 Task: Search one way flight ticket for 3 adults in first from Alpena: Alpena County Regional Airport to Jackson: Jackson Hole Airport on 5-2-2023. Choice of flights is Spirit. Number of bags: 1 carry on bag. Price is upto 87000. Outbound departure time preference is 14:00.
Action: Mouse moved to (318, 140)
Screenshot: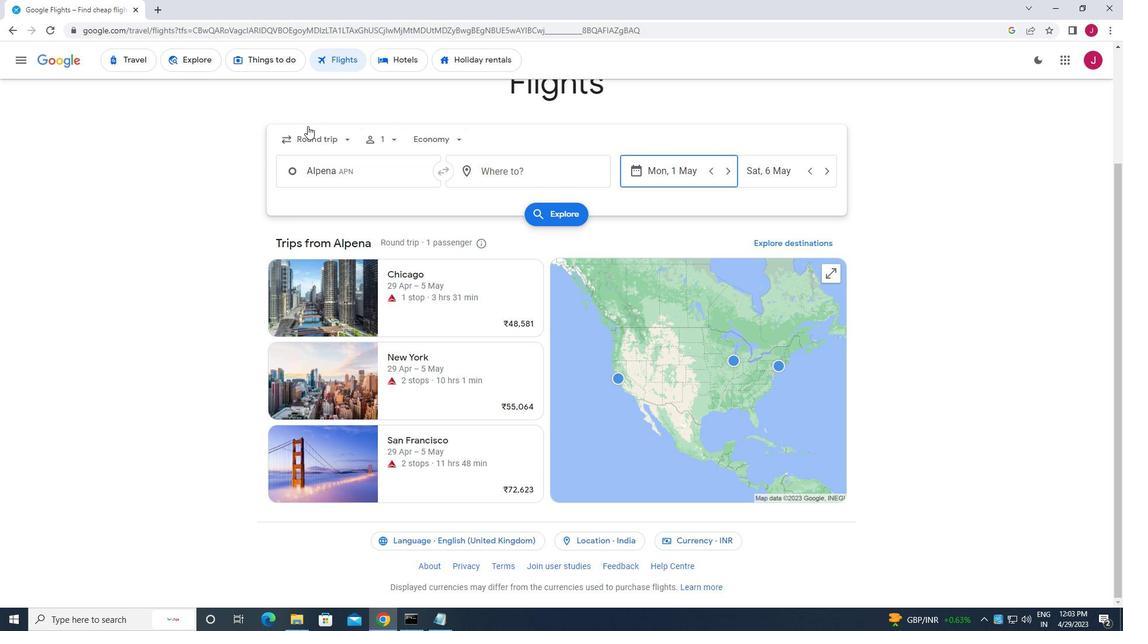 
Action: Mouse pressed left at (318, 140)
Screenshot: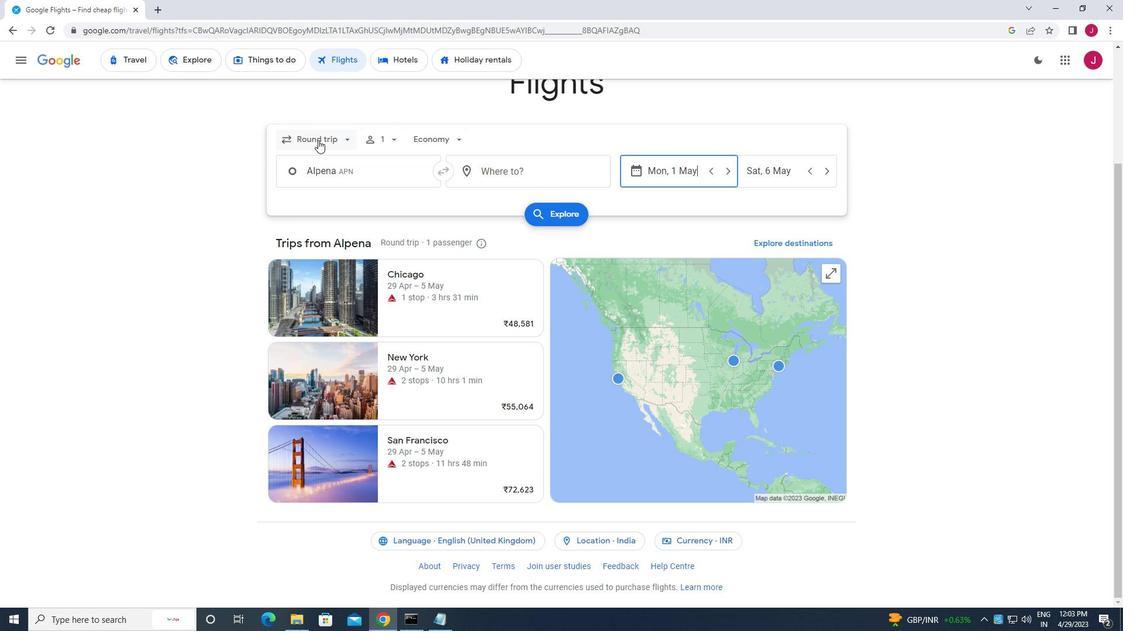 
Action: Mouse moved to (341, 195)
Screenshot: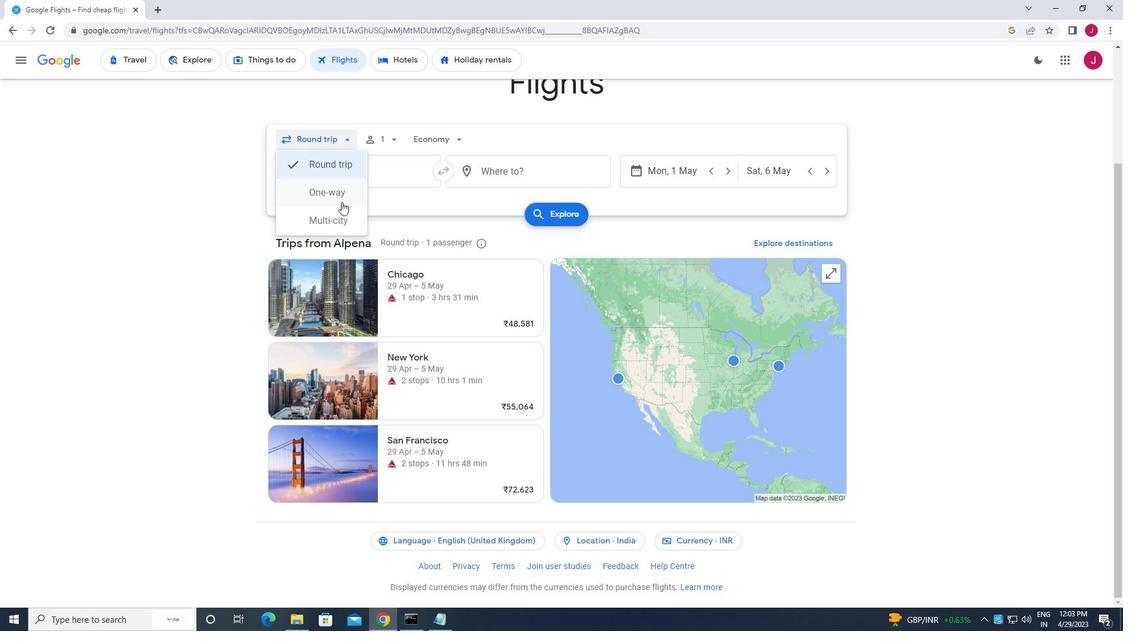 
Action: Mouse pressed left at (341, 195)
Screenshot: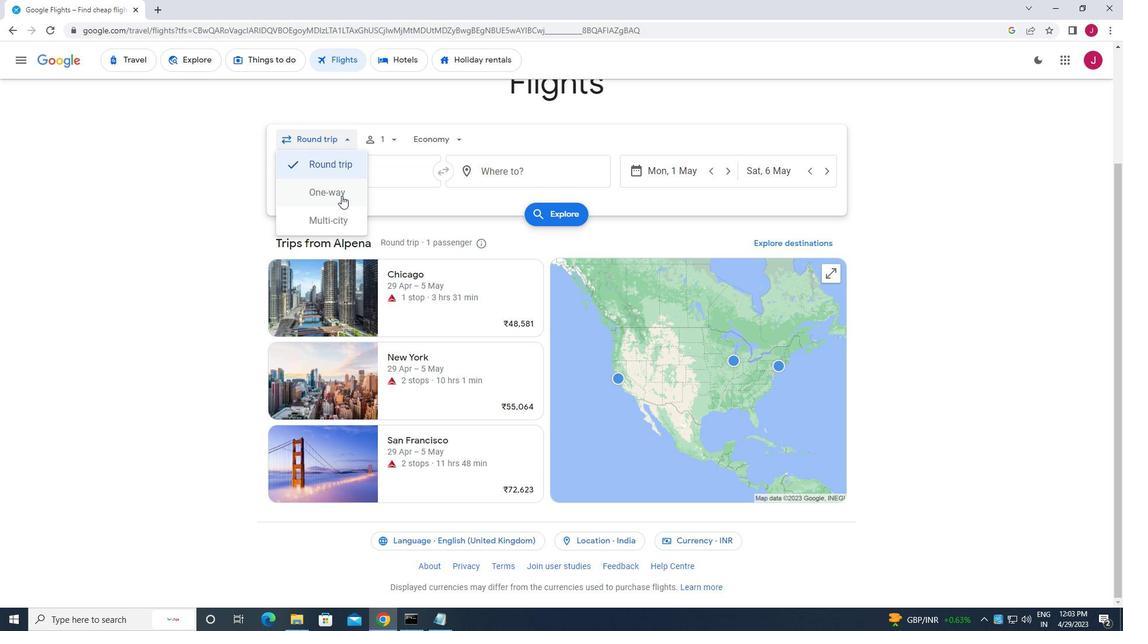 
Action: Mouse moved to (390, 143)
Screenshot: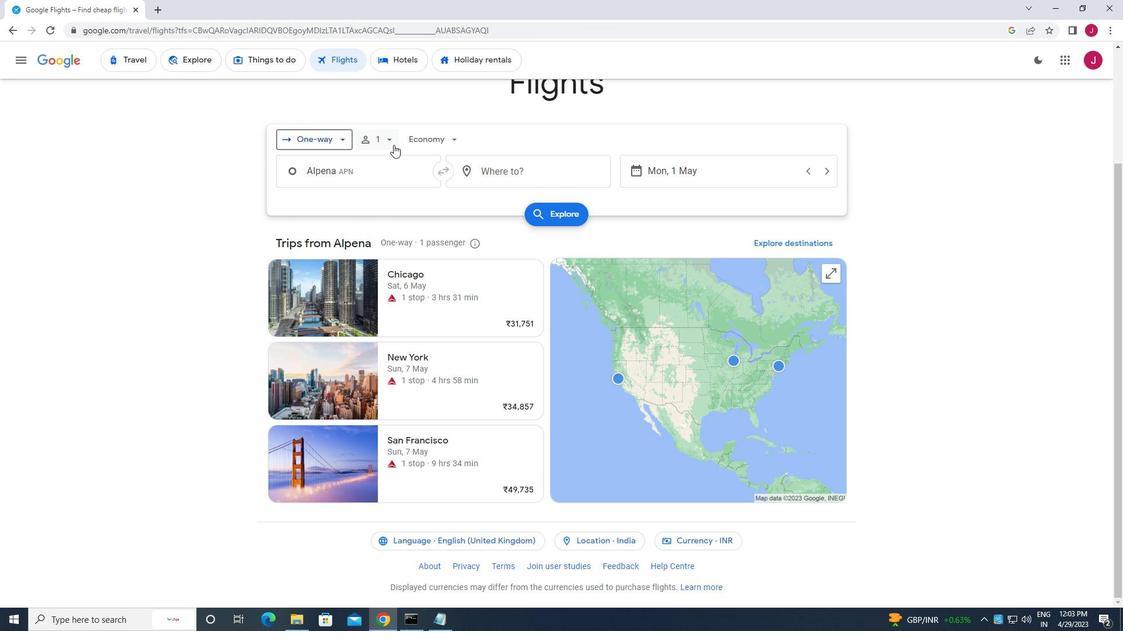 
Action: Mouse pressed left at (390, 143)
Screenshot: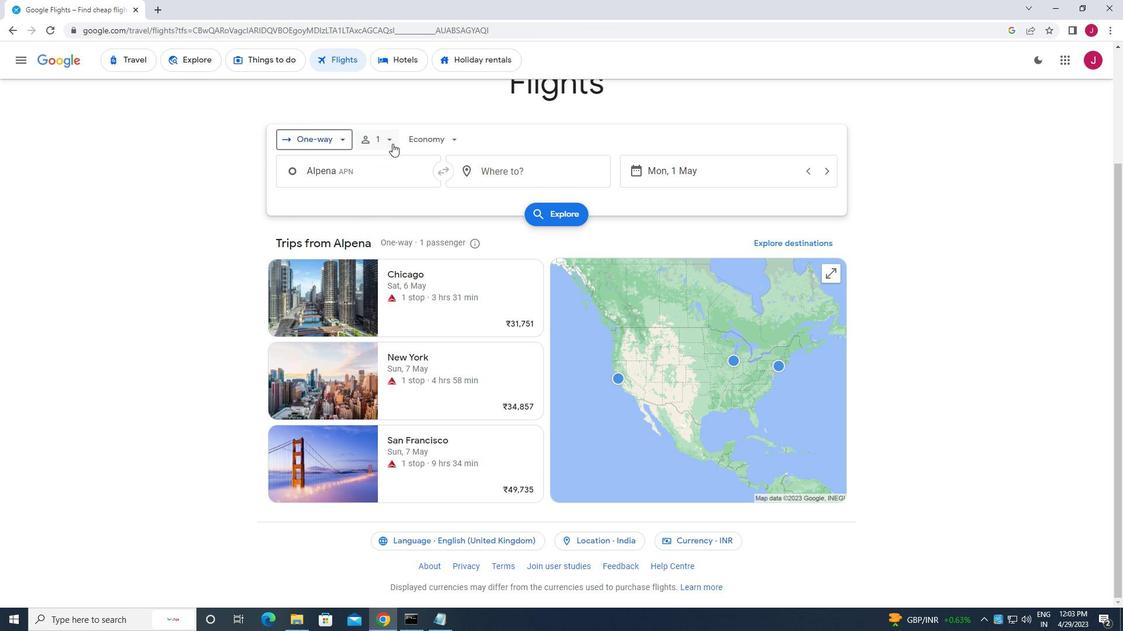 
Action: Mouse moved to (477, 173)
Screenshot: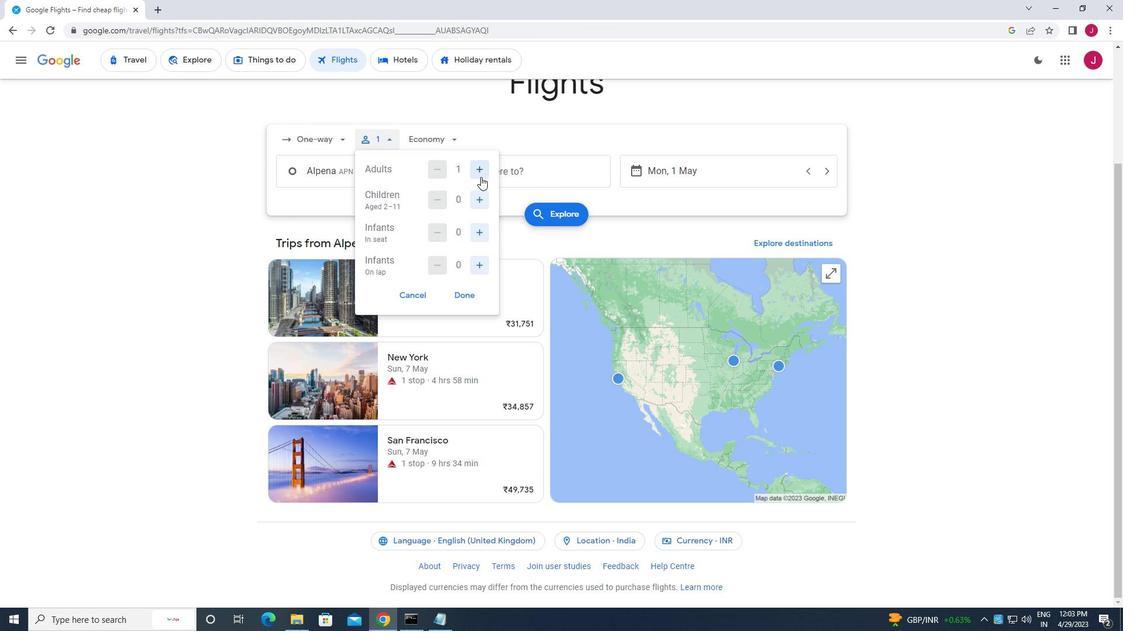 
Action: Mouse pressed left at (477, 173)
Screenshot: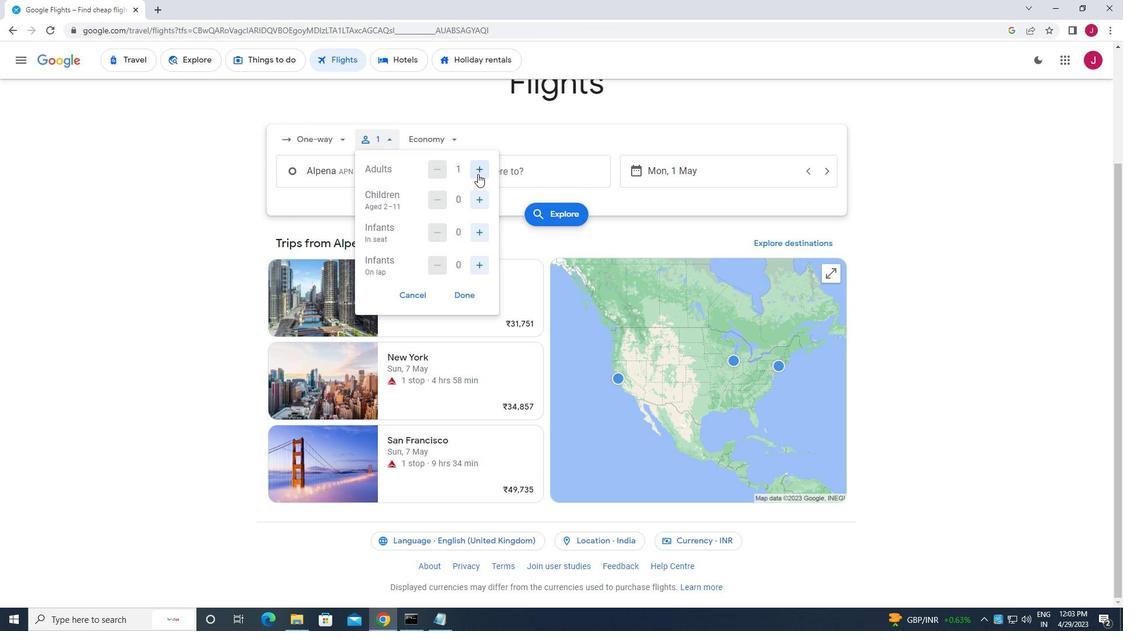 
Action: Mouse pressed left at (477, 173)
Screenshot: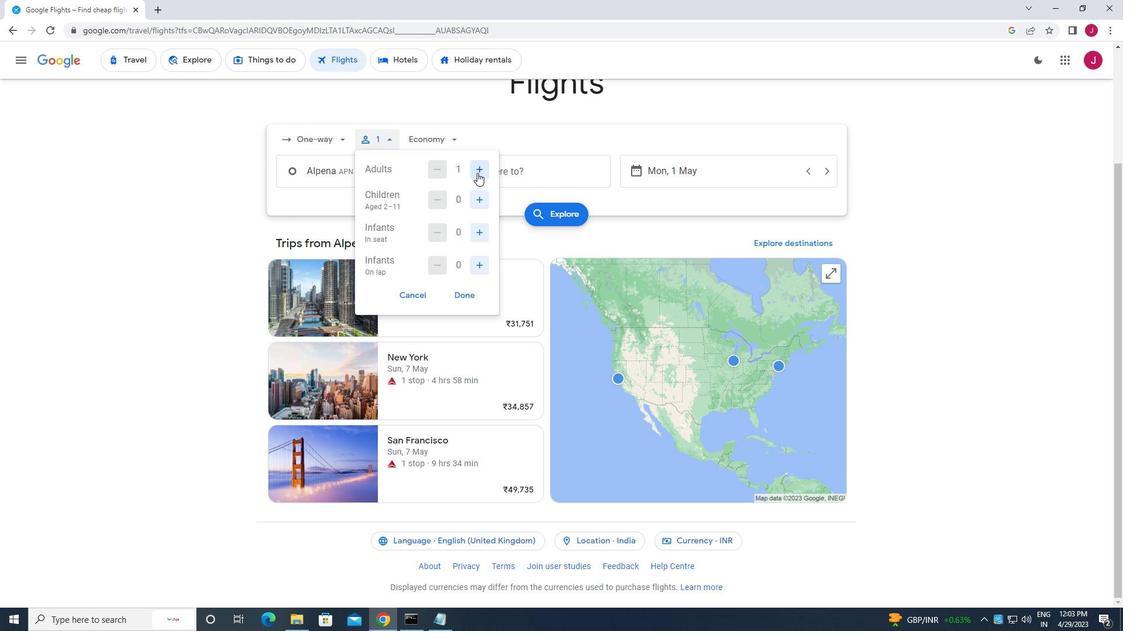 
Action: Mouse pressed left at (477, 173)
Screenshot: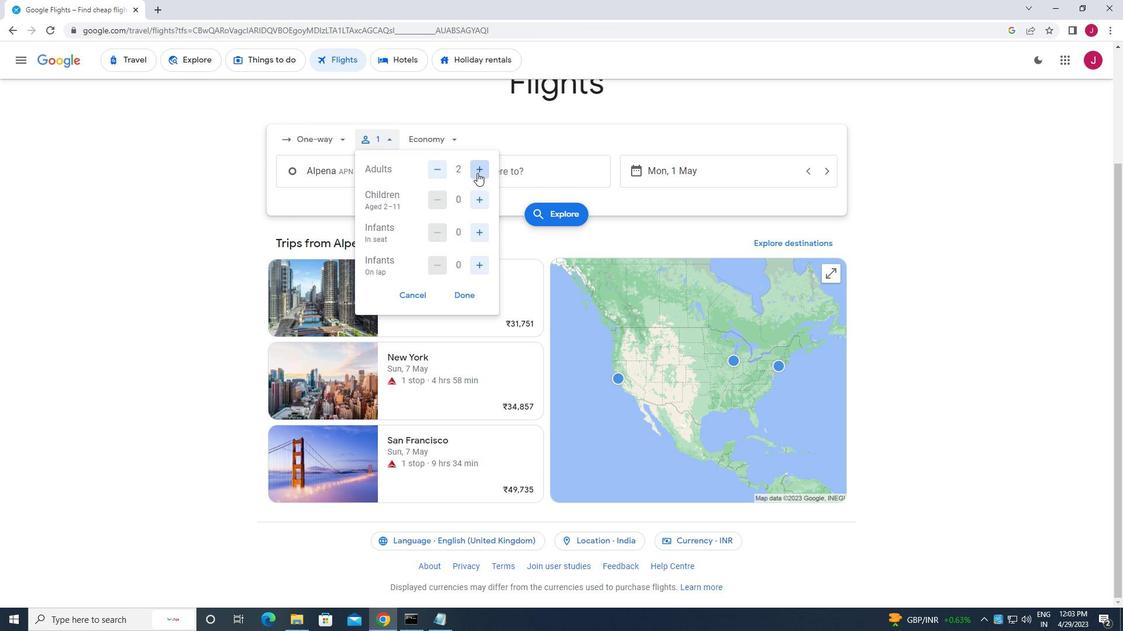 
Action: Mouse moved to (434, 170)
Screenshot: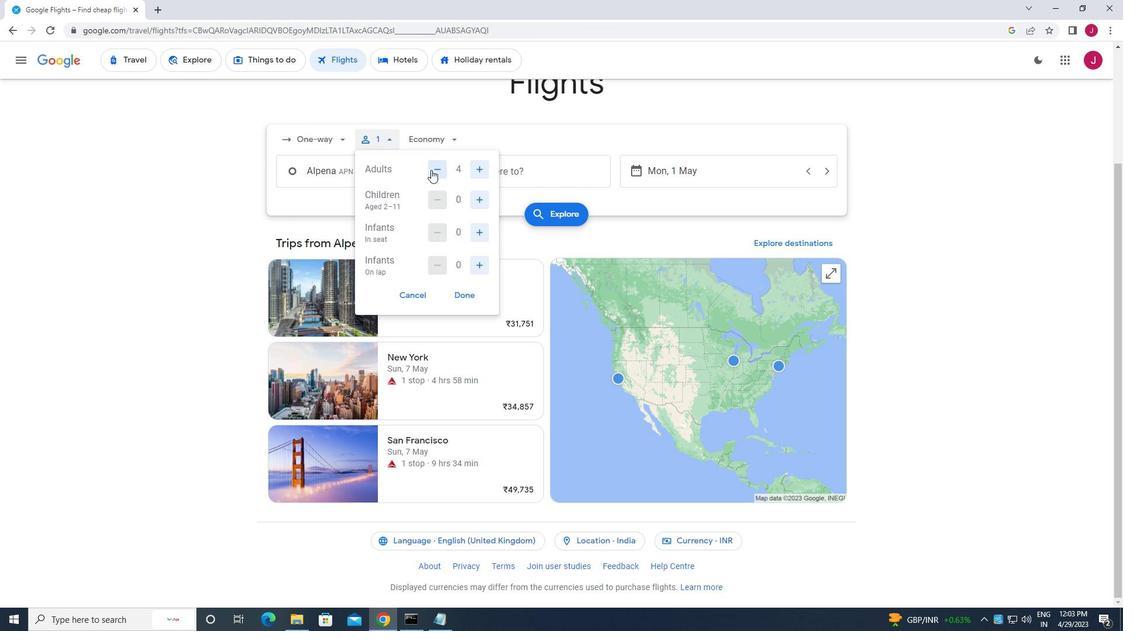 
Action: Mouse pressed left at (434, 170)
Screenshot: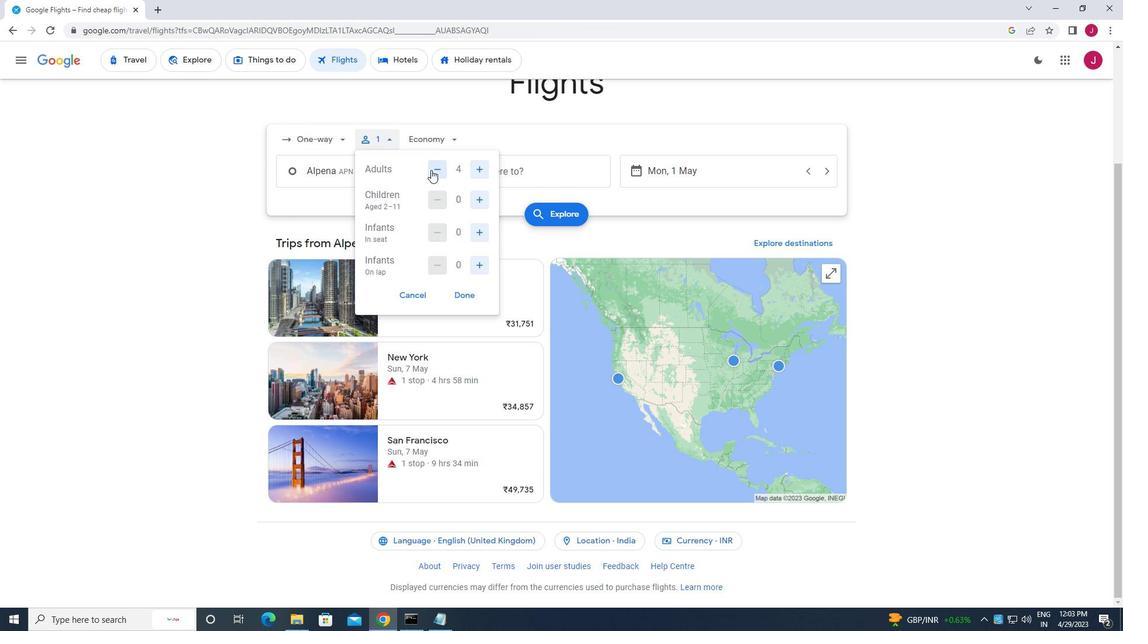 
Action: Mouse moved to (466, 294)
Screenshot: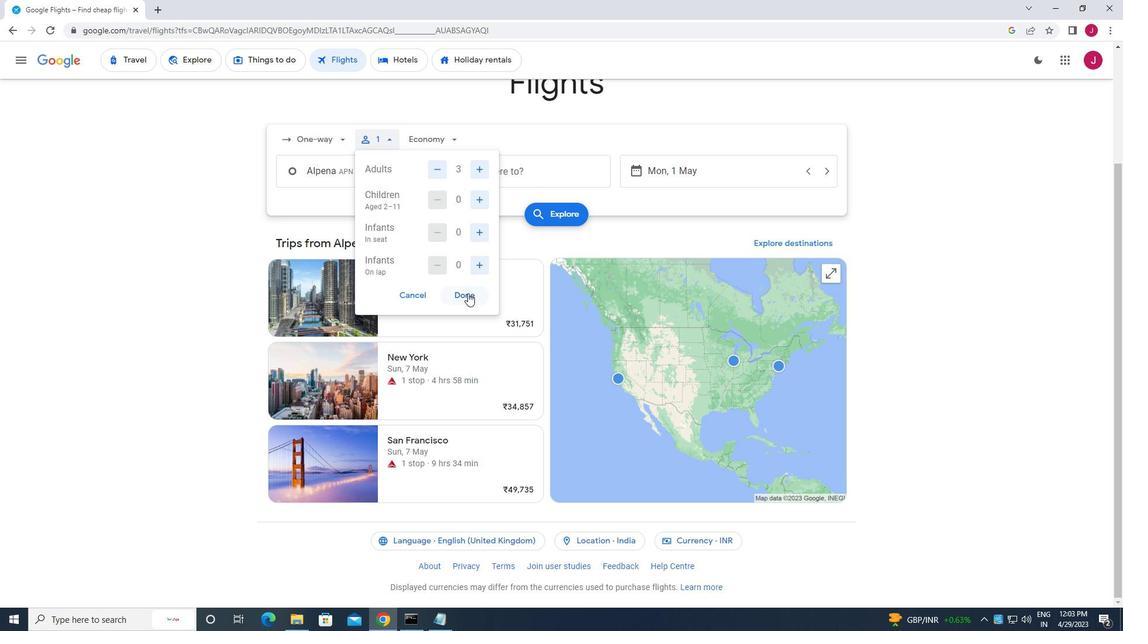 
Action: Mouse pressed left at (466, 294)
Screenshot: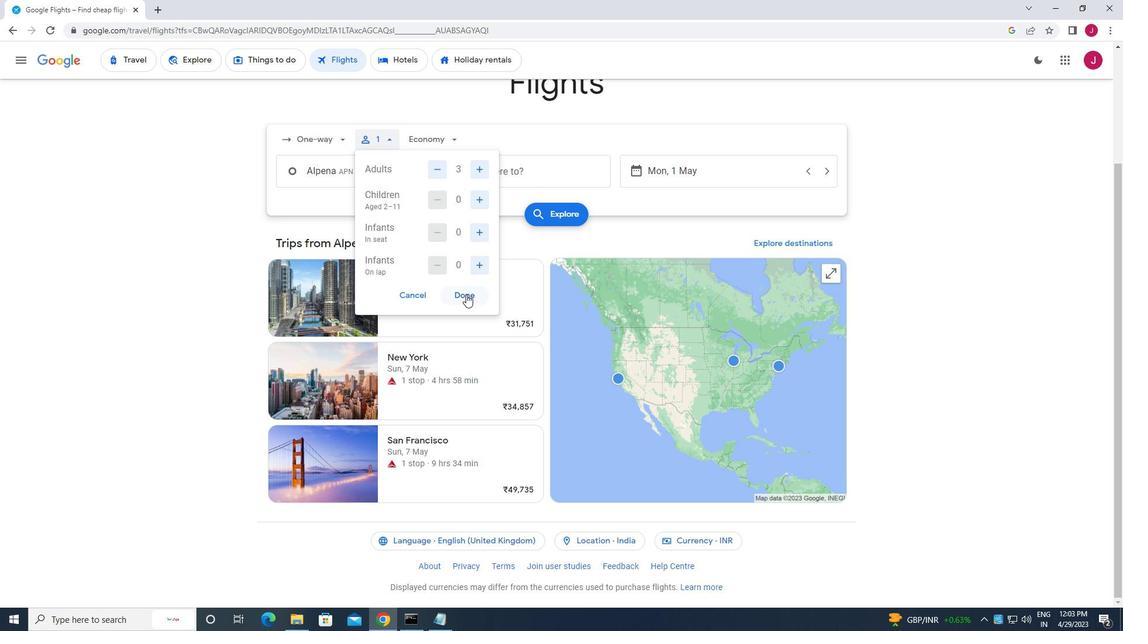
Action: Mouse moved to (444, 136)
Screenshot: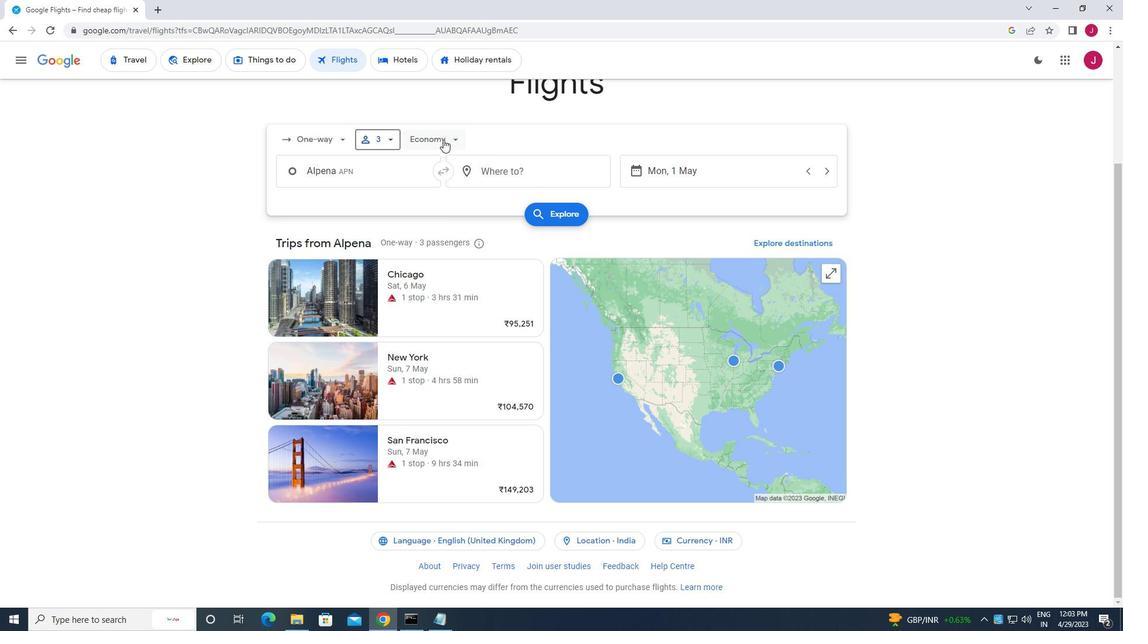 
Action: Mouse pressed left at (444, 136)
Screenshot: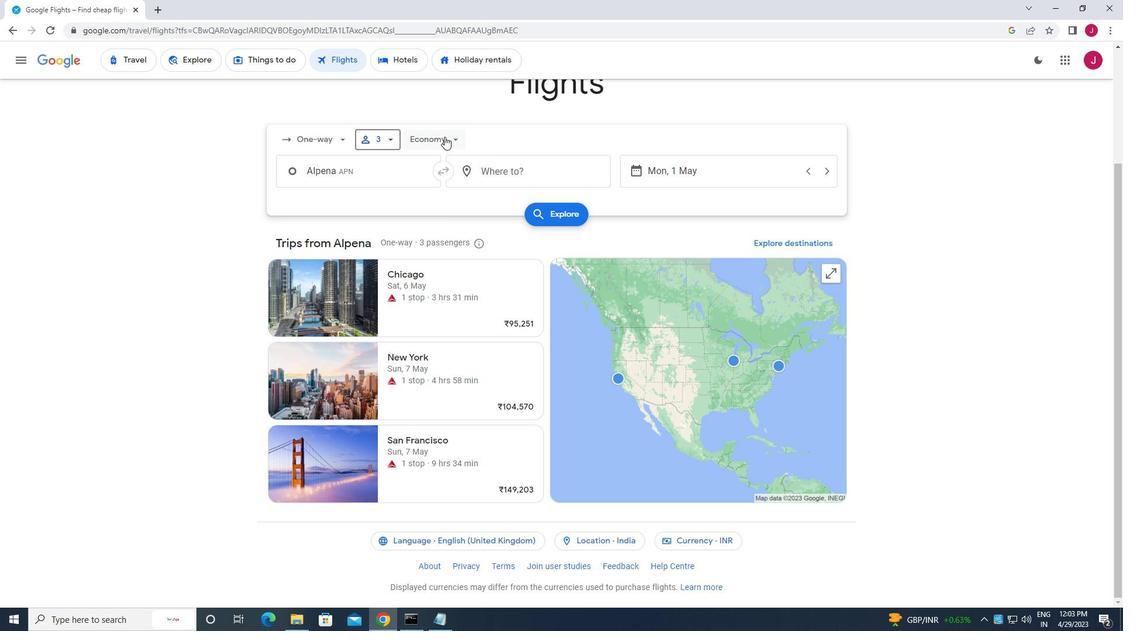 
Action: Mouse moved to (453, 248)
Screenshot: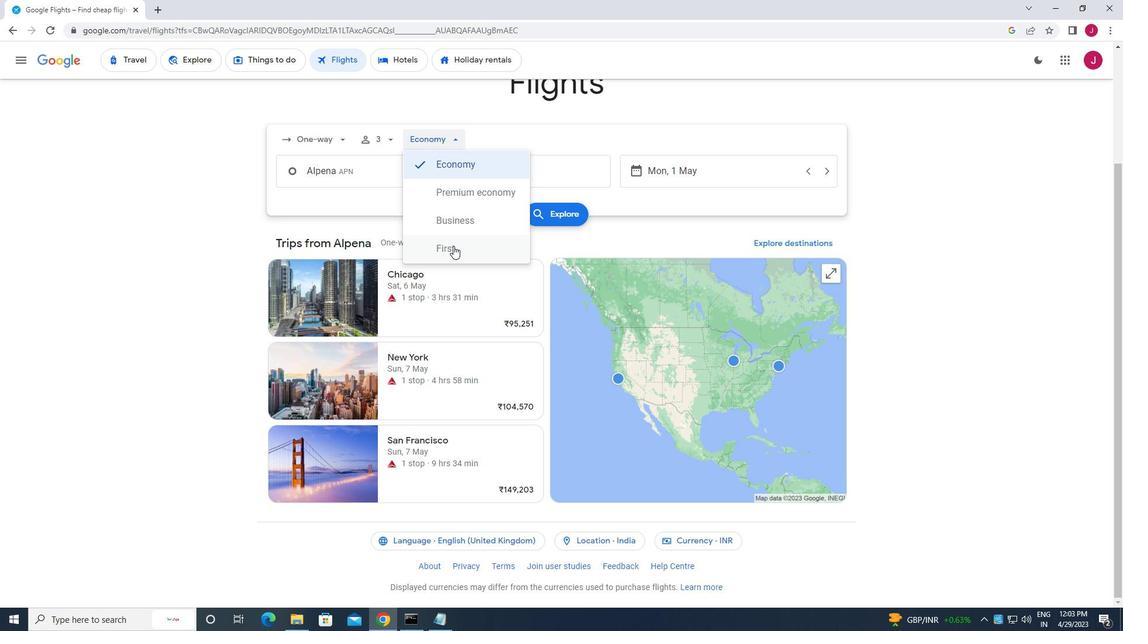 
Action: Mouse pressed left at (453, 248)
Screenshot: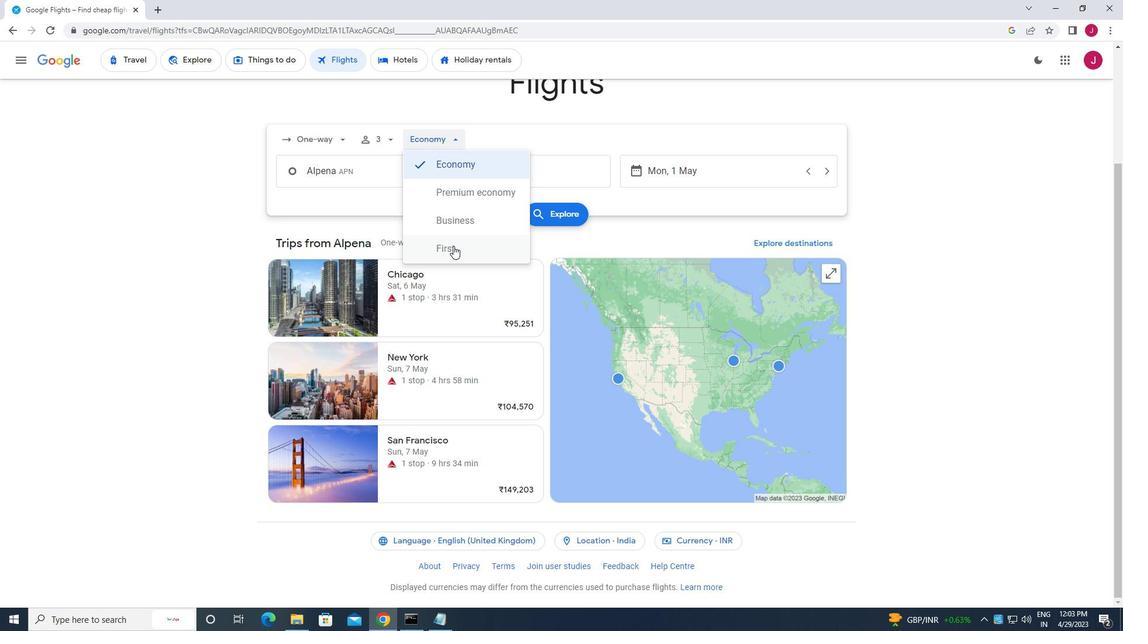 
Action: Mouse moved to (392, 177)
Screenshot: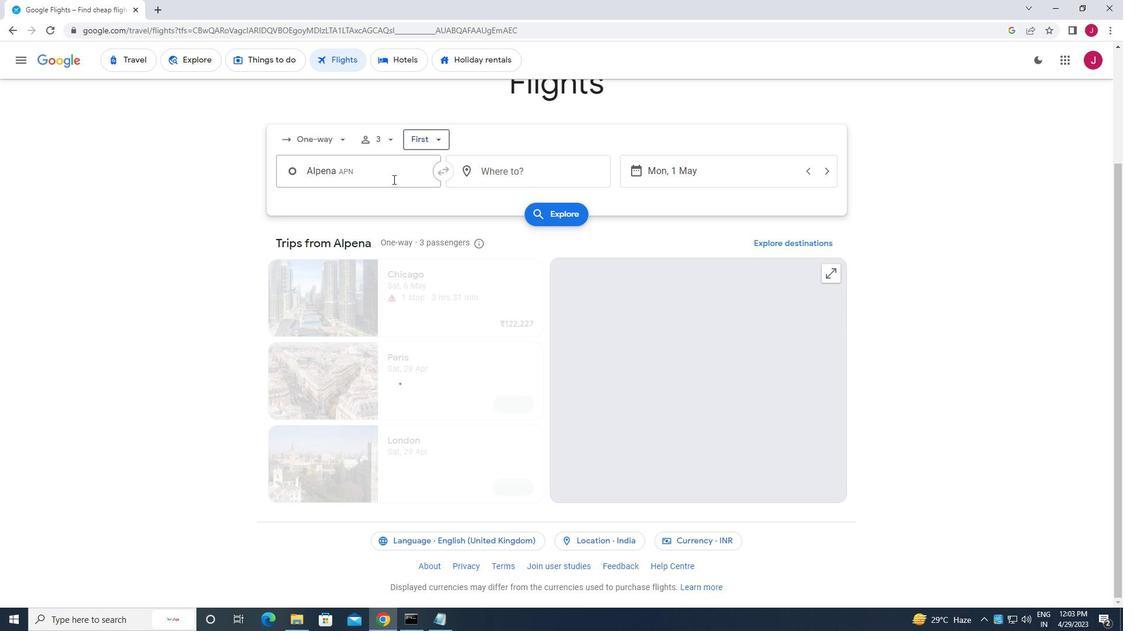 
Action: Mouse pressed left at (392, 177)
Screenshot: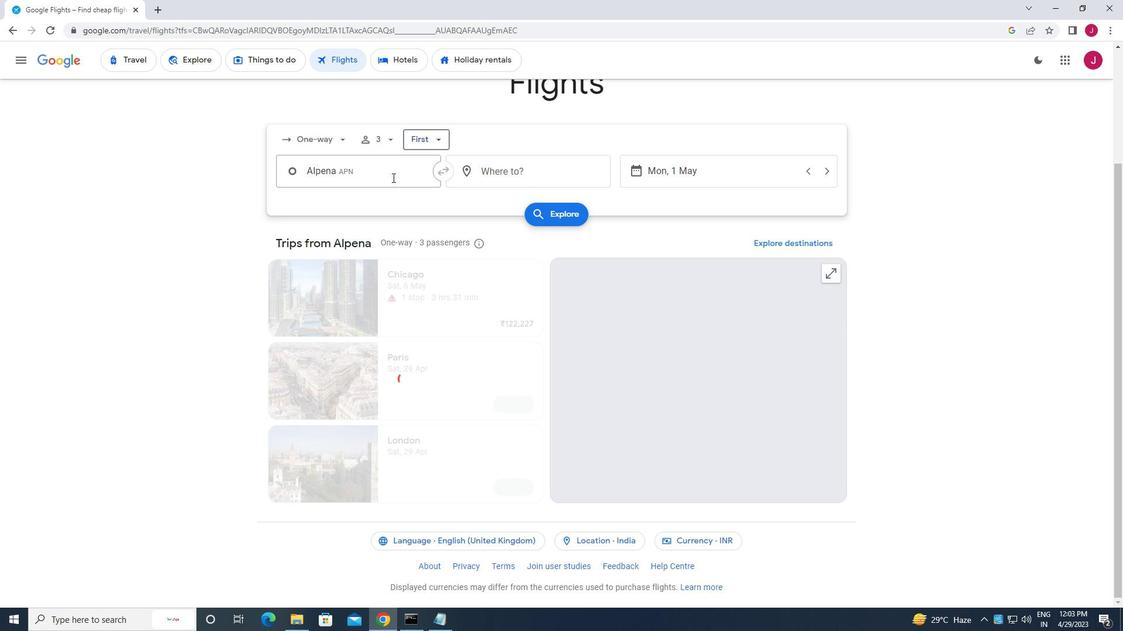 
Action: Key pressed alpena
Screenshot: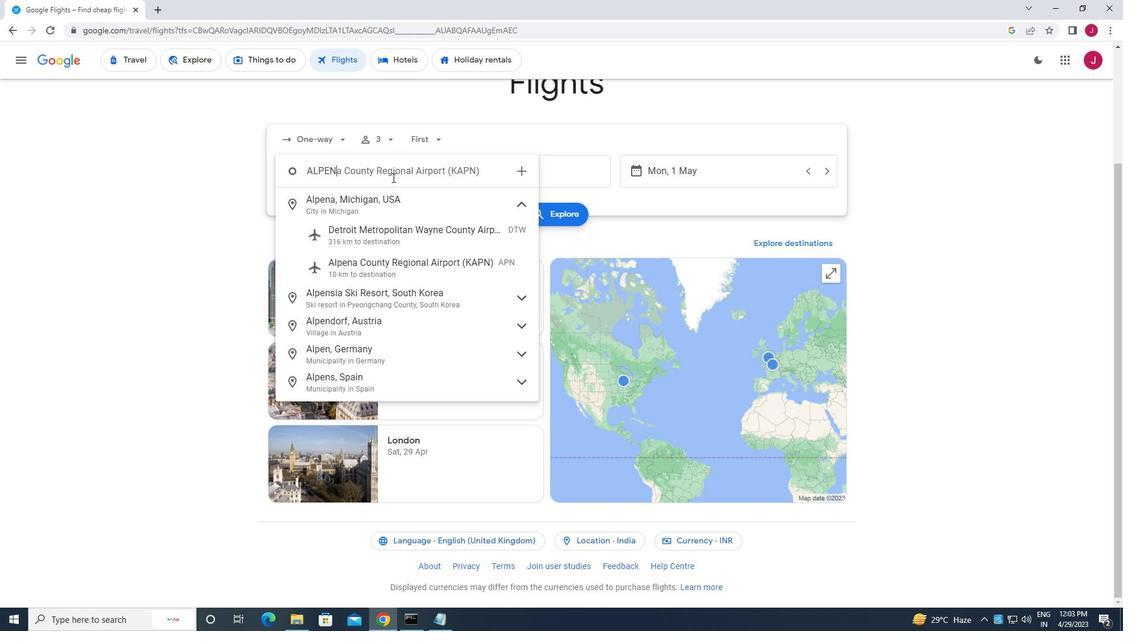 
Action: Mouse moved to (399, 266)
Screenshot: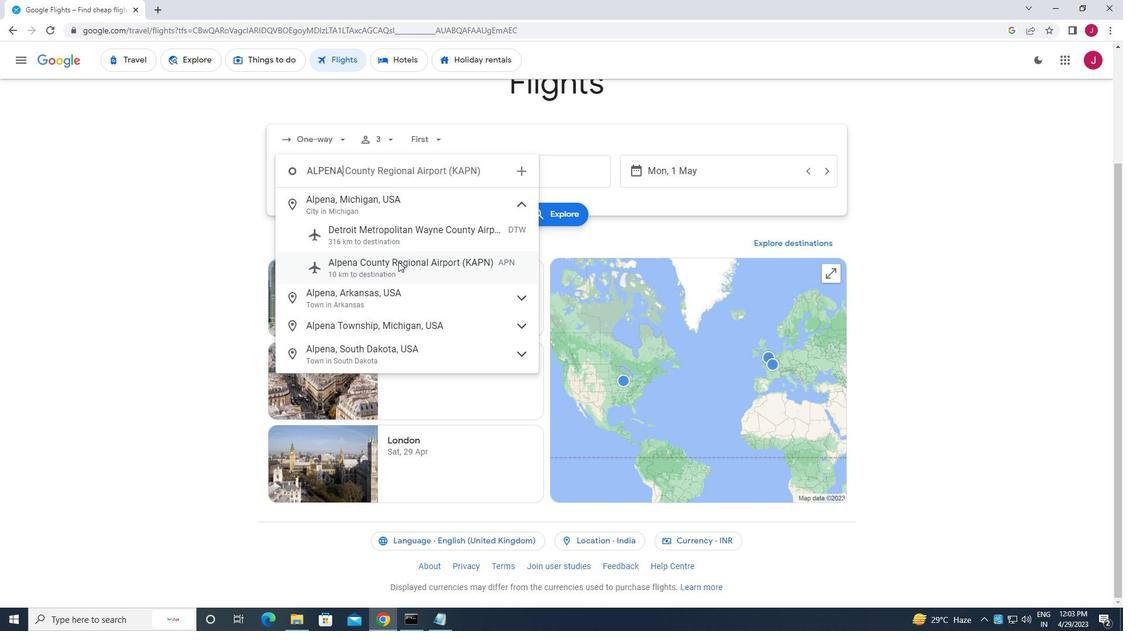 
Action: Mouse pressed left at (399, 266)
Screenshot: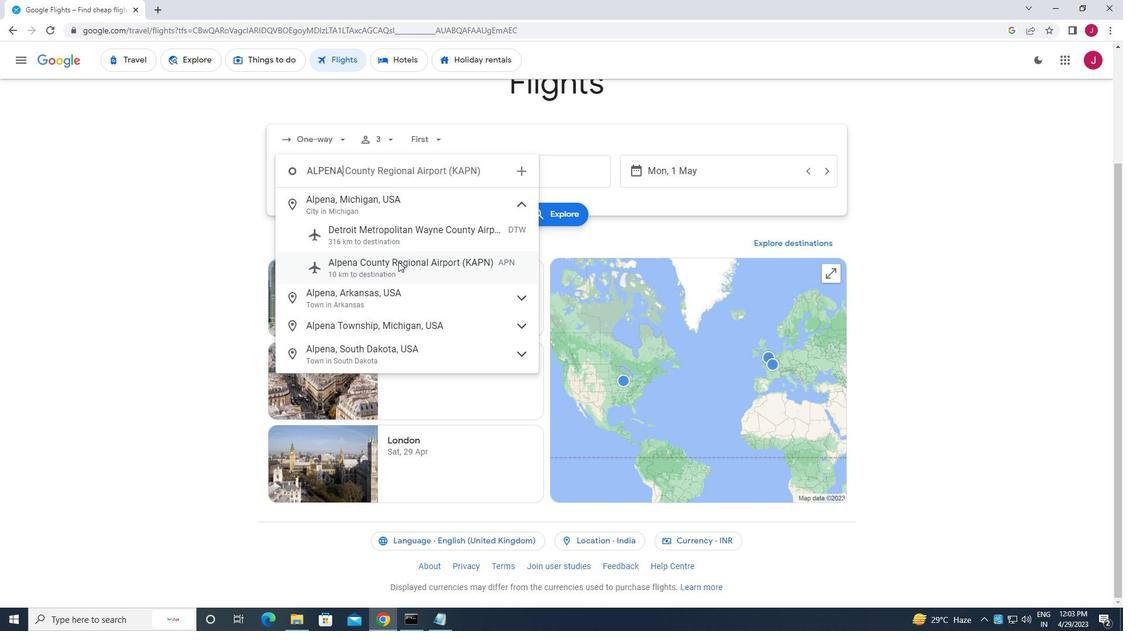 
Action: Mouse moved to (520, 177)
Screenshot: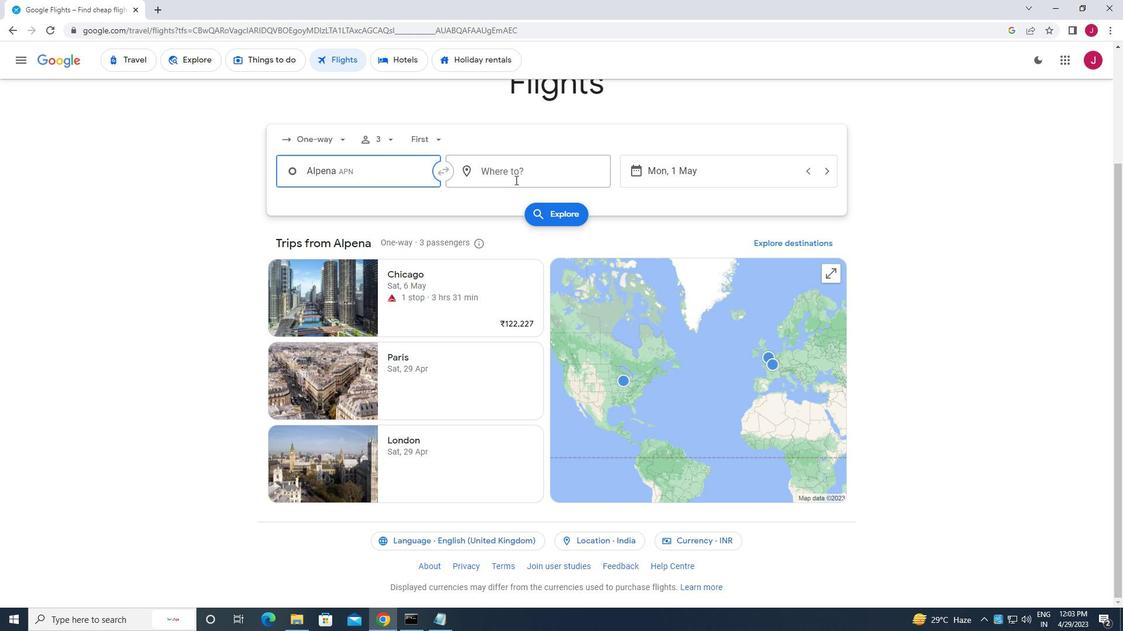 
Action: Mouse pressed left at (520, 177)
Screenshot: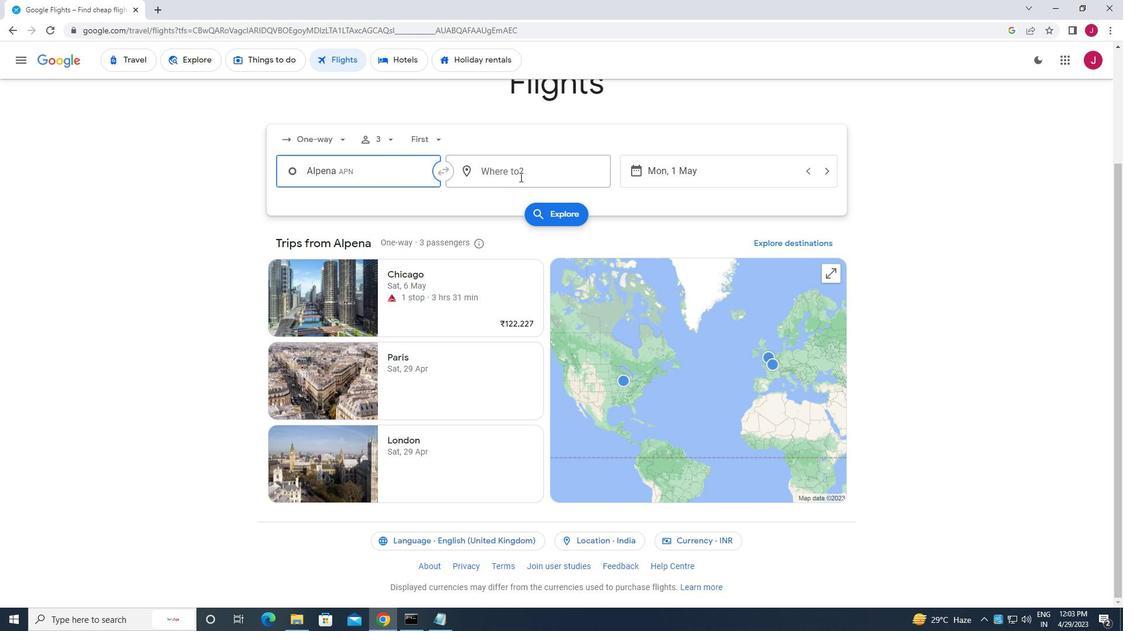 
Action: Mouse moved to (520, 177)
Screenshot: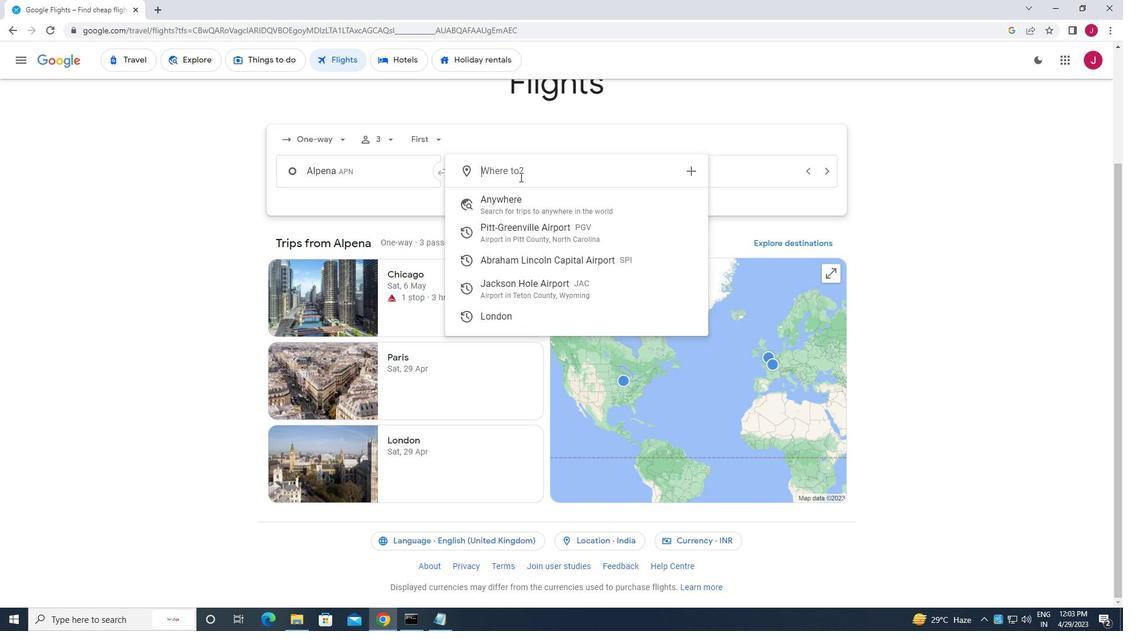 
Action: Key pressed jackson<Key.space>h
Screenshot: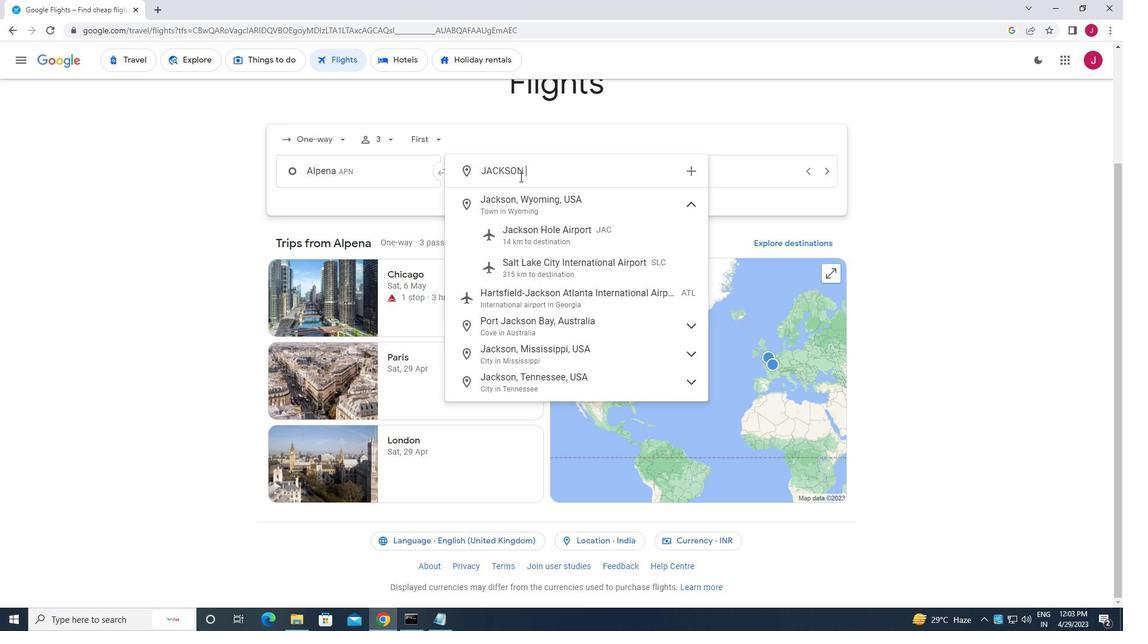
Action: Mouse moved to (524, 229)
Screenshot: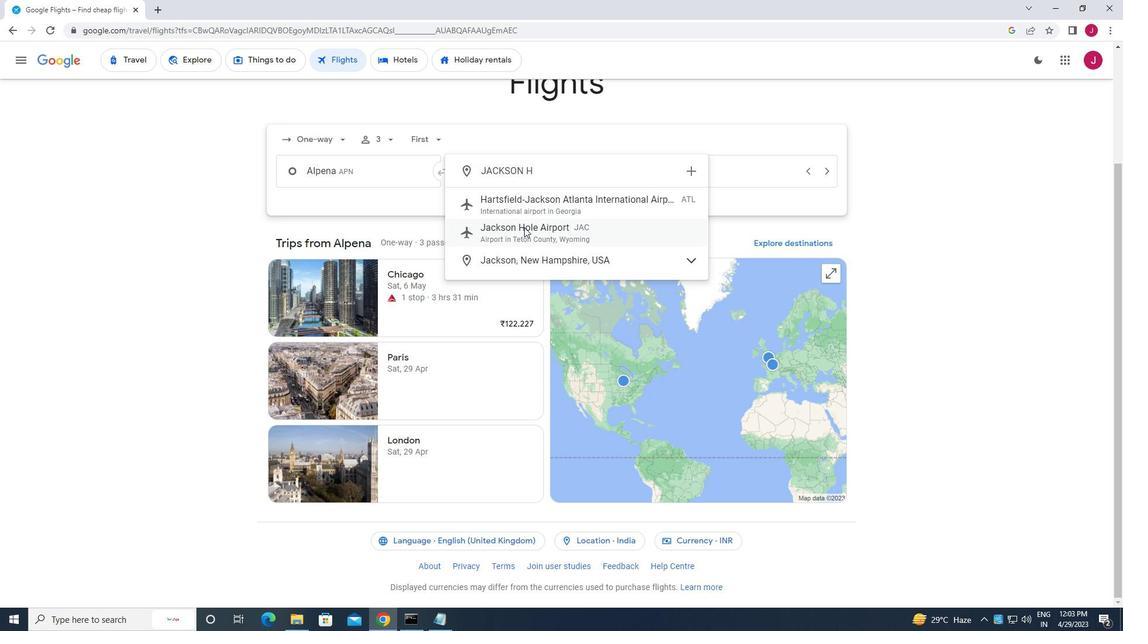 
Action: Mouse pressed left at (524, 229)
Screenshot: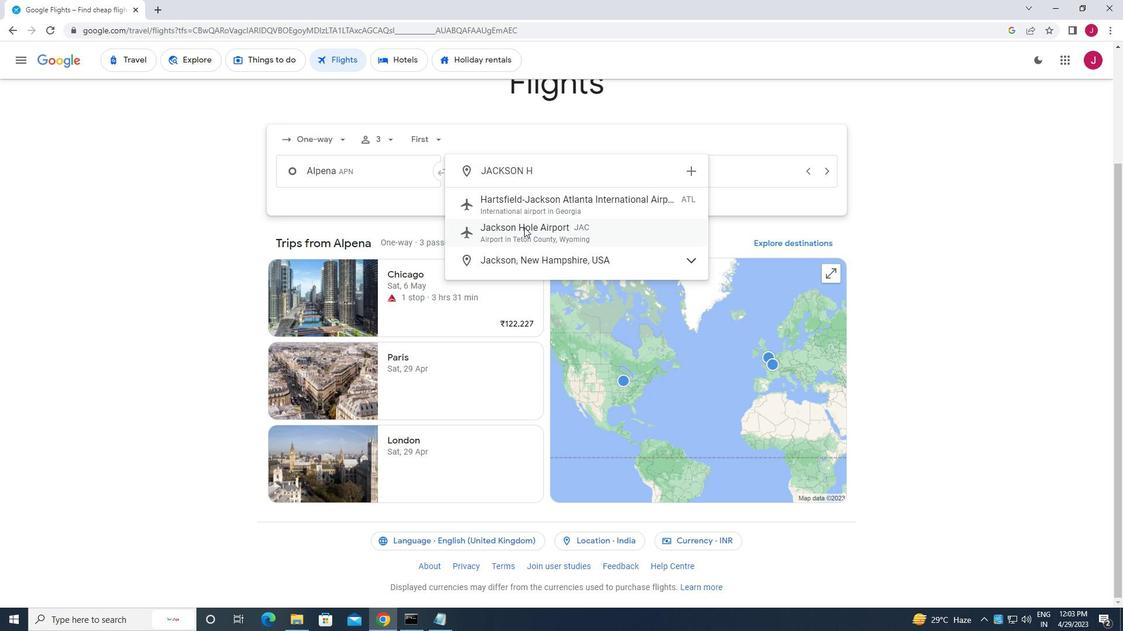 
Action: Mouse moved to (702, 175)
Screenshot: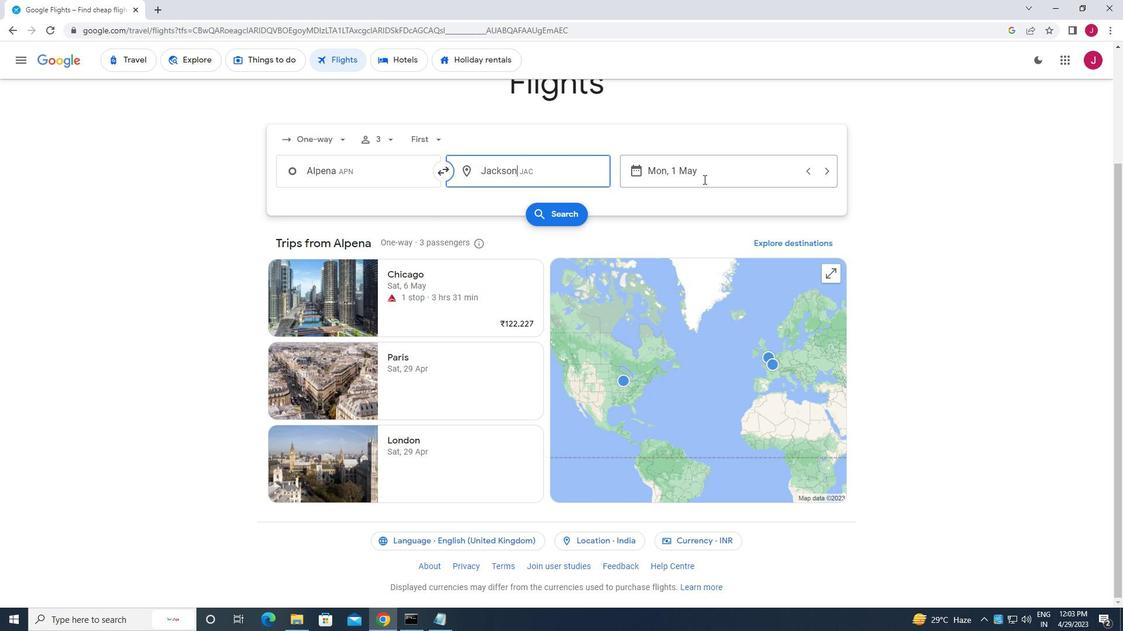 
Action: Mouse pressed left at (702, 175)
Screenshot: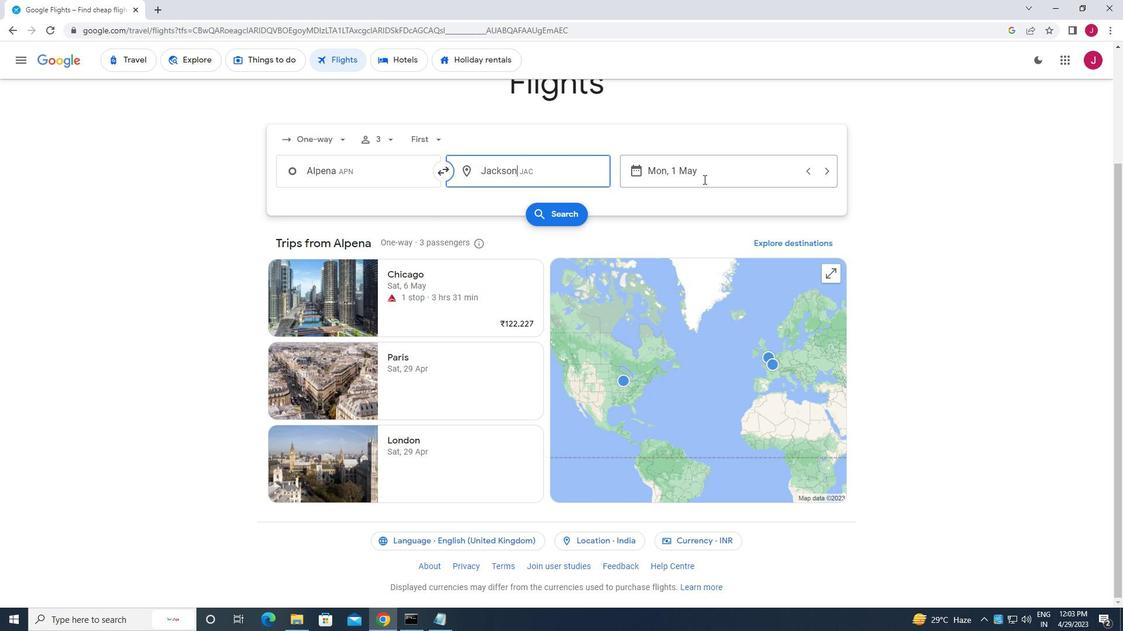 
Action: Mouse moved to (704, 257)
Screenshot: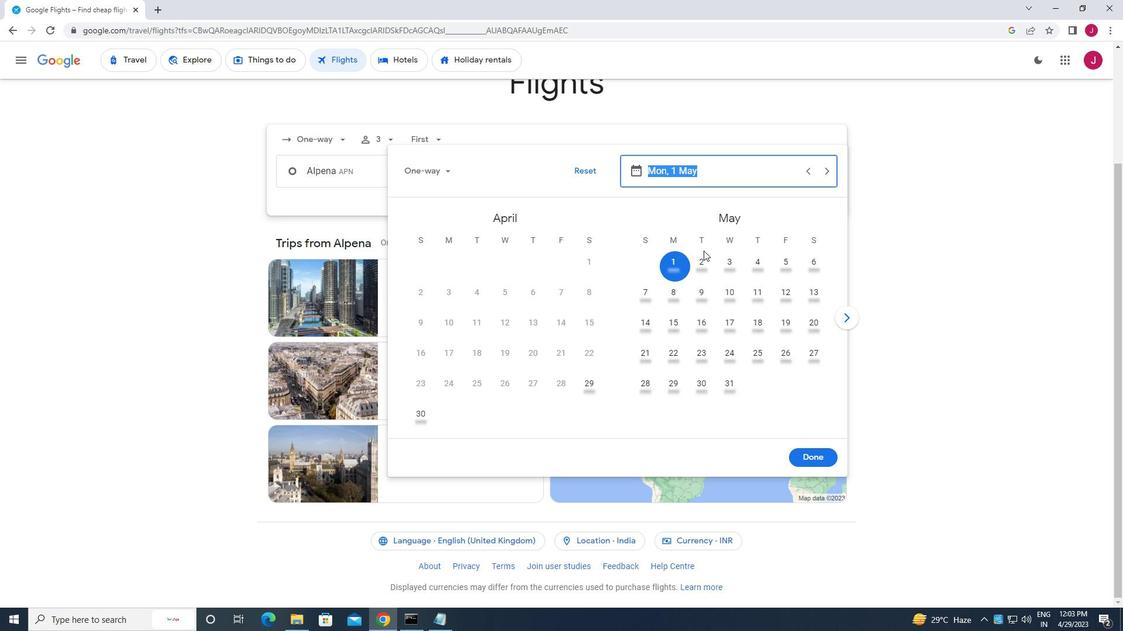 
Action: Mouse pressed left at (704, 257)
Screenshot: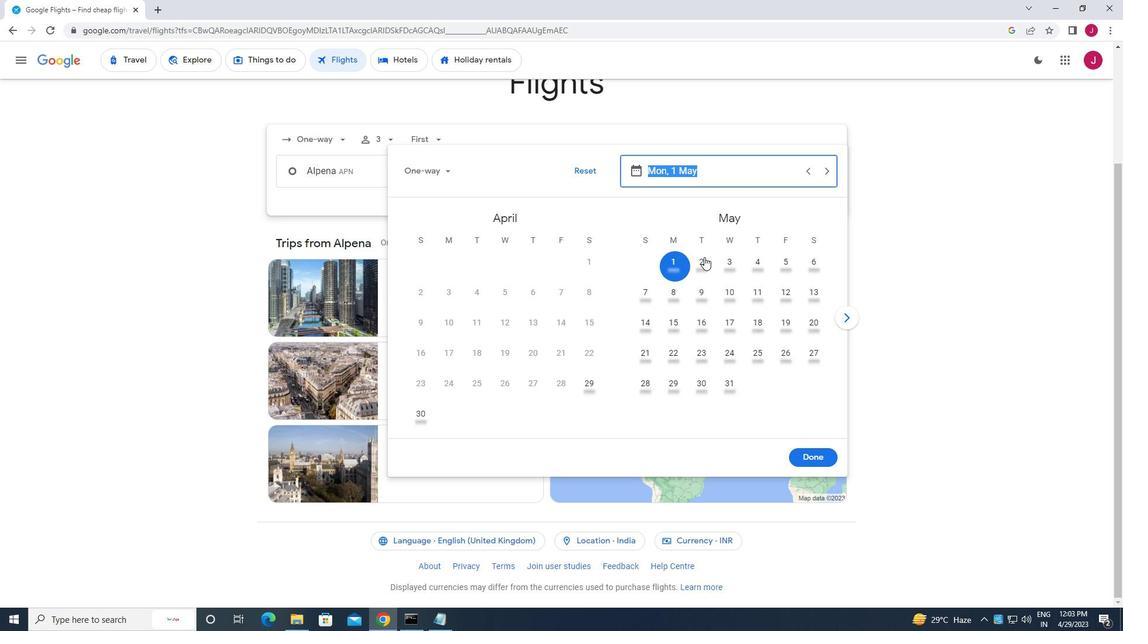 
Action: Mouse moved to (803, 461)
Screenshot: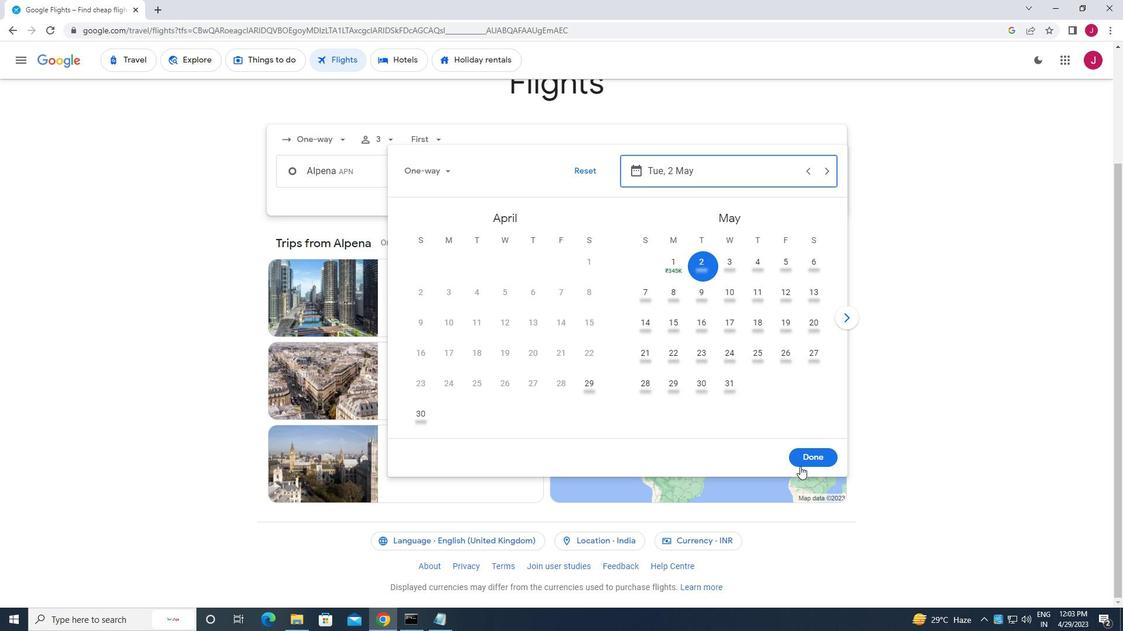 
Action: Mouse pressed left at (803, 461)
Screenshot: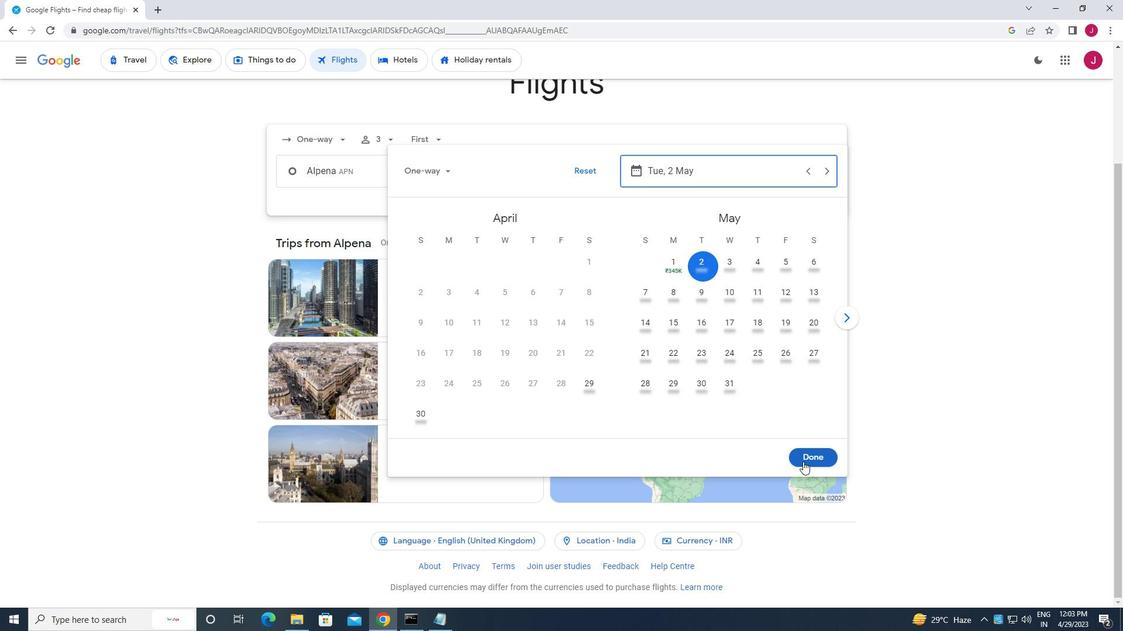 
Action: Mouse moved to (558, 215)
Screenshot: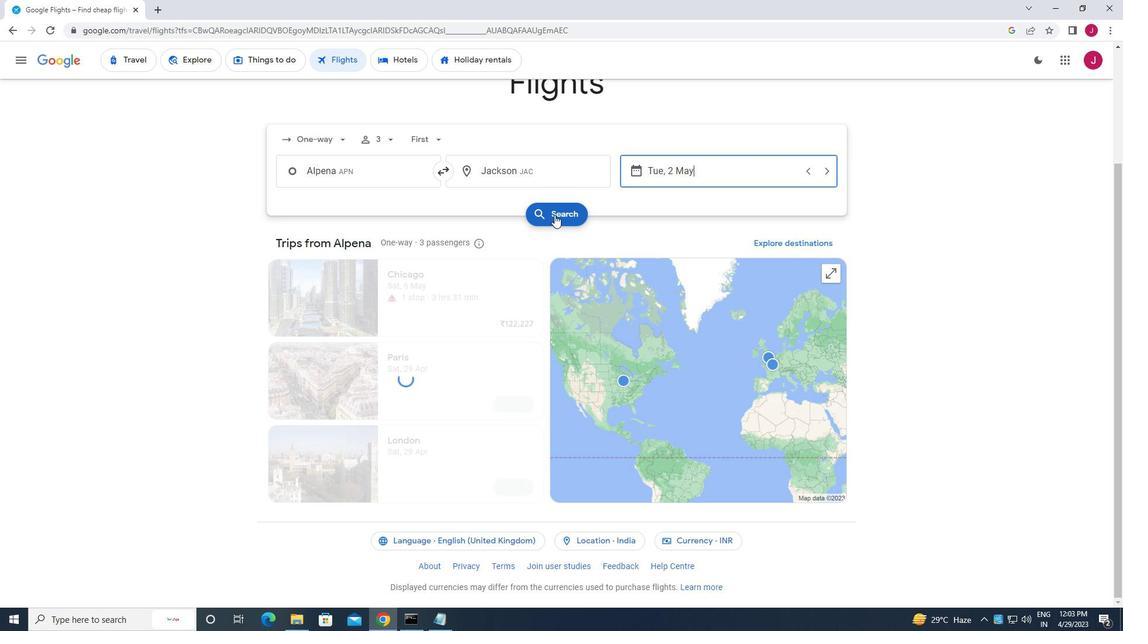 
Action: Mouse pressed left at (558, 215)
Screenshot: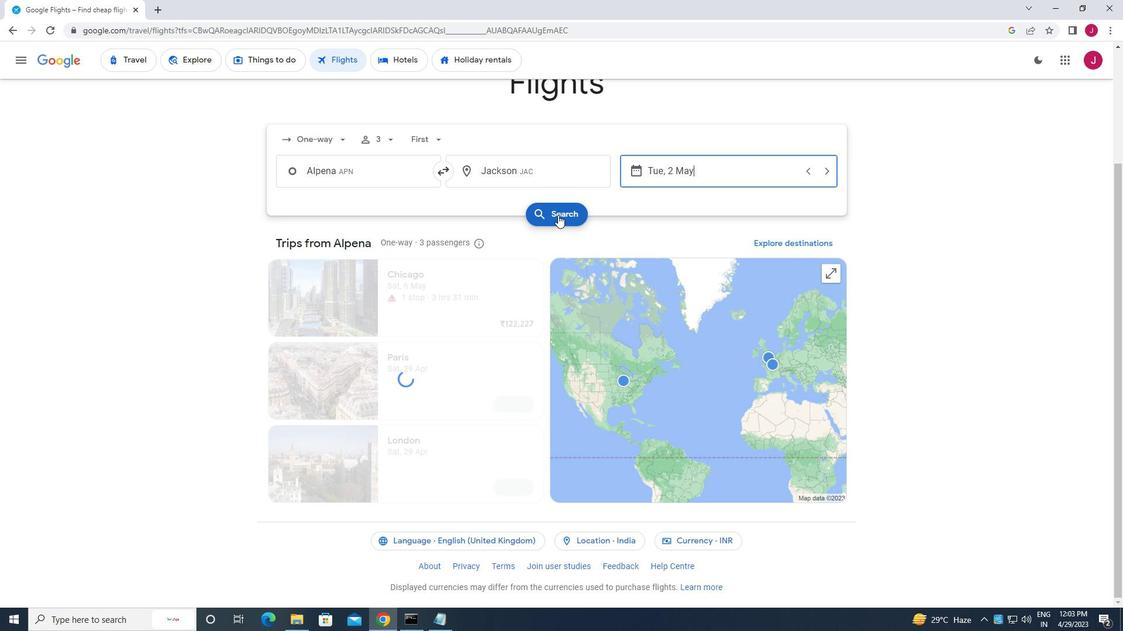 
Action: Mouse moved to (297, 169)
Screenshot: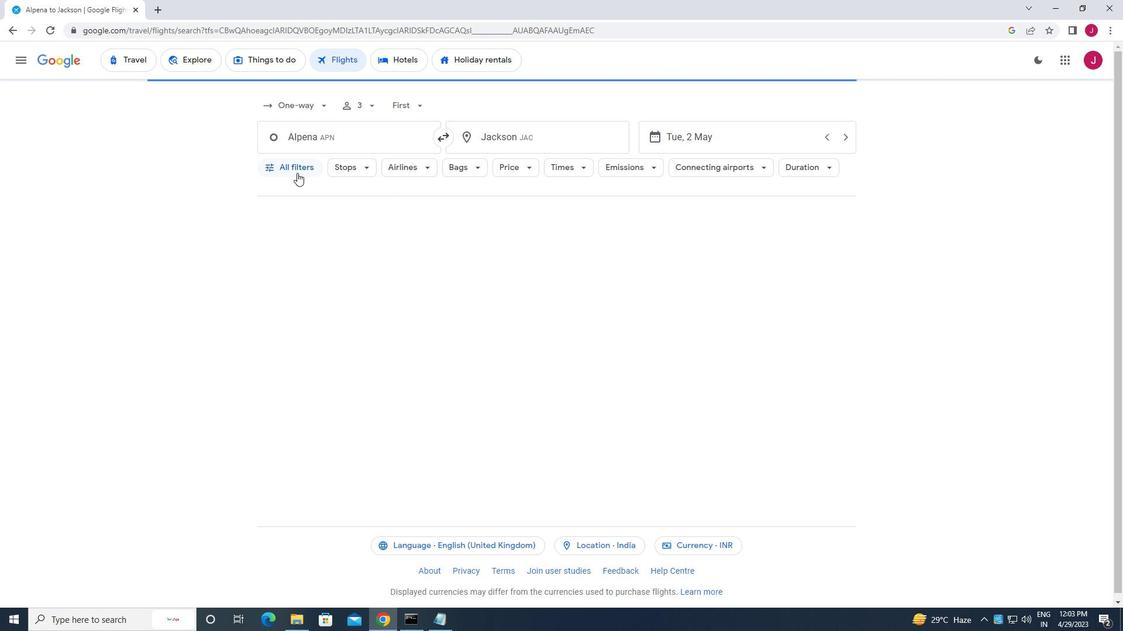 
Action: Mouse pressed left at (297, 169)
Screenshot: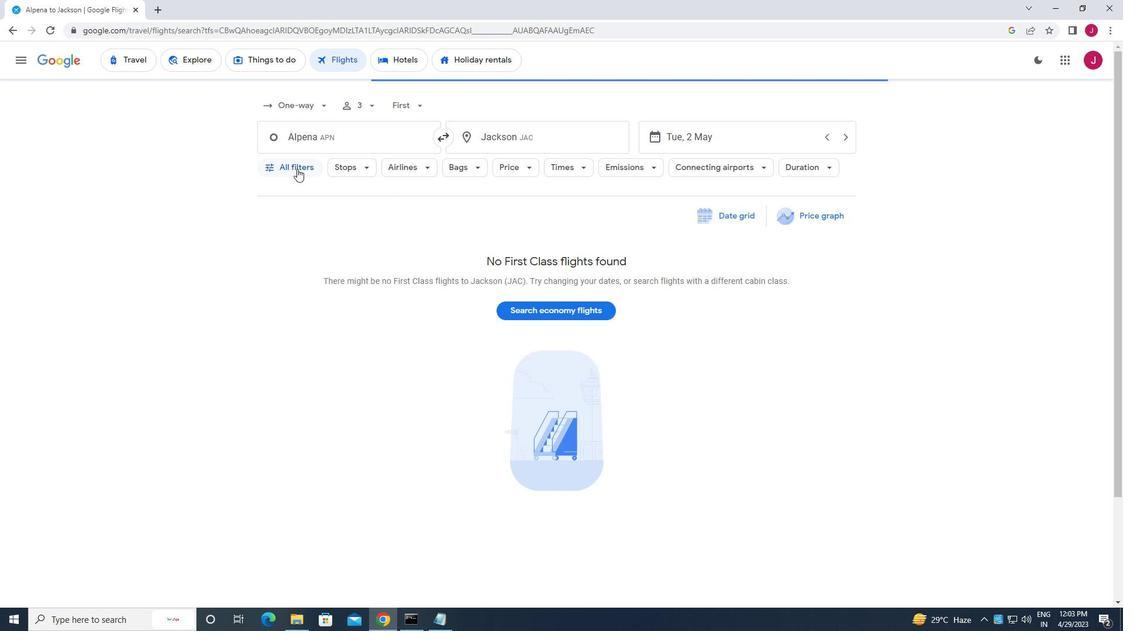 
Action: Mouse moved to (393, 286)
Screenshot: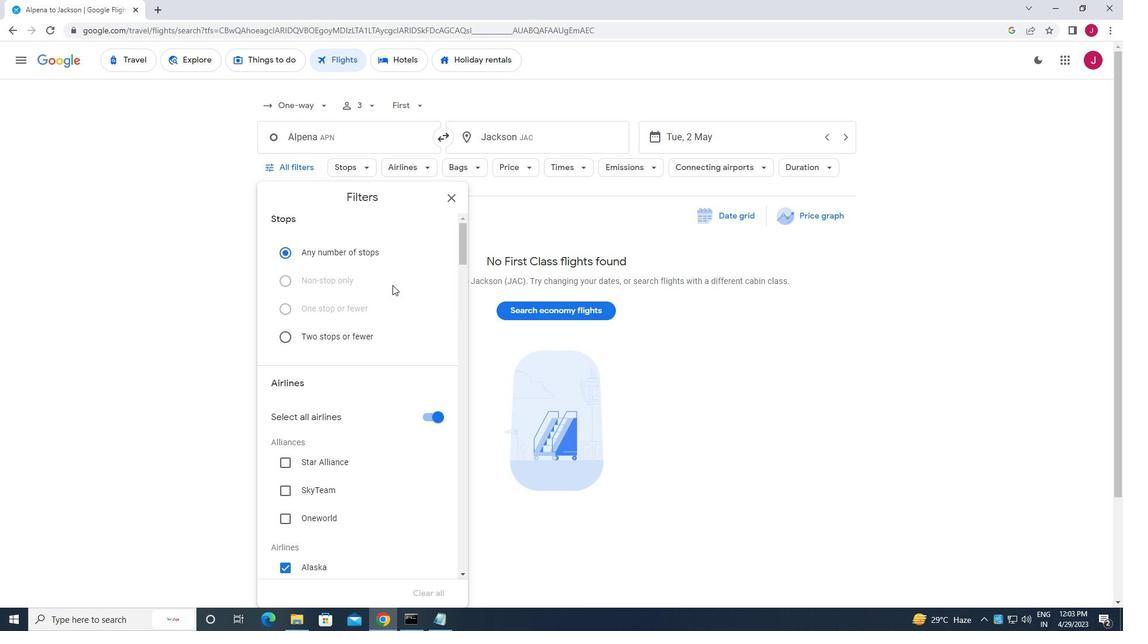 
Action: Mouse scrolled (393, 285) with delta (0, 0)
Screenshot: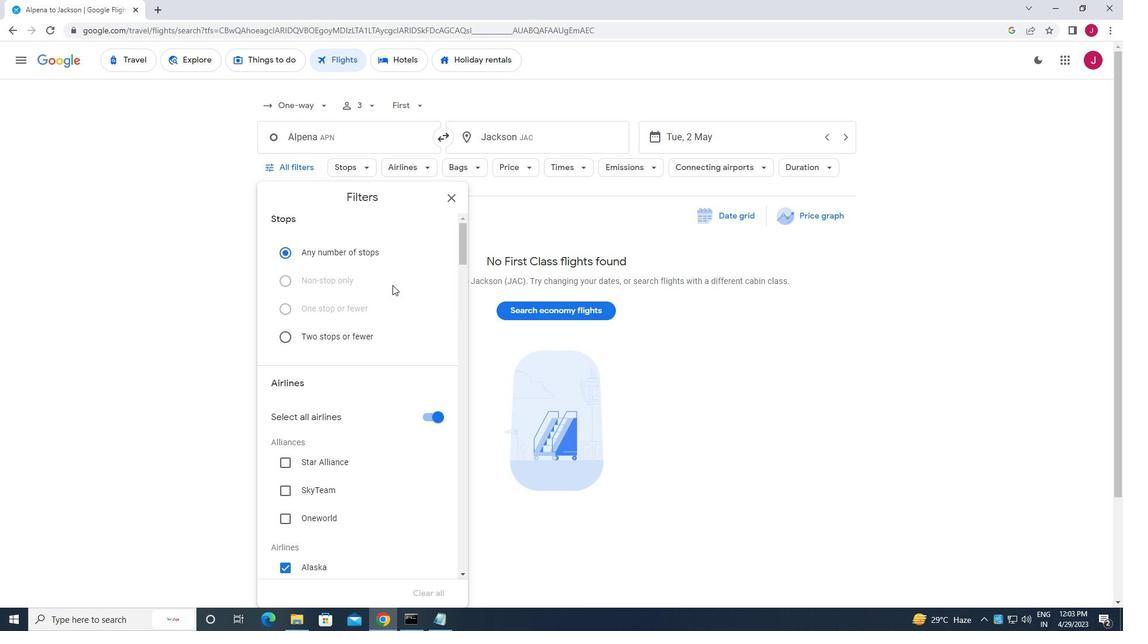 
Action: Mouse scrolled (393, 285) with delta (0, 0)
Screenshot: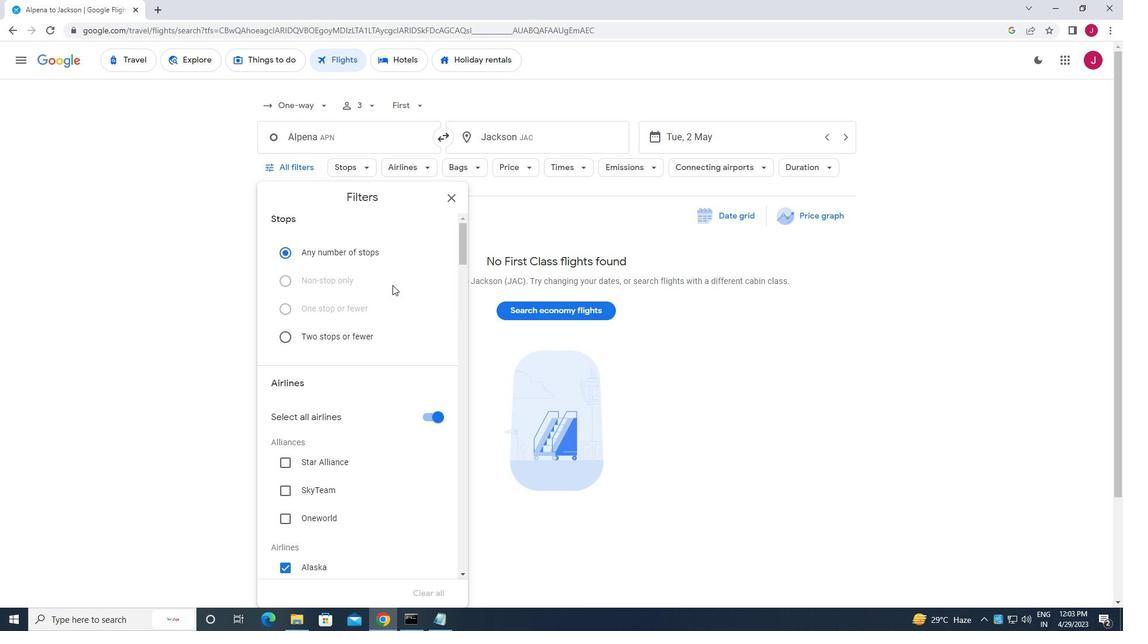 
Action: Mouse scrolled (393, 285) with delta (0, 0)
Screenshot: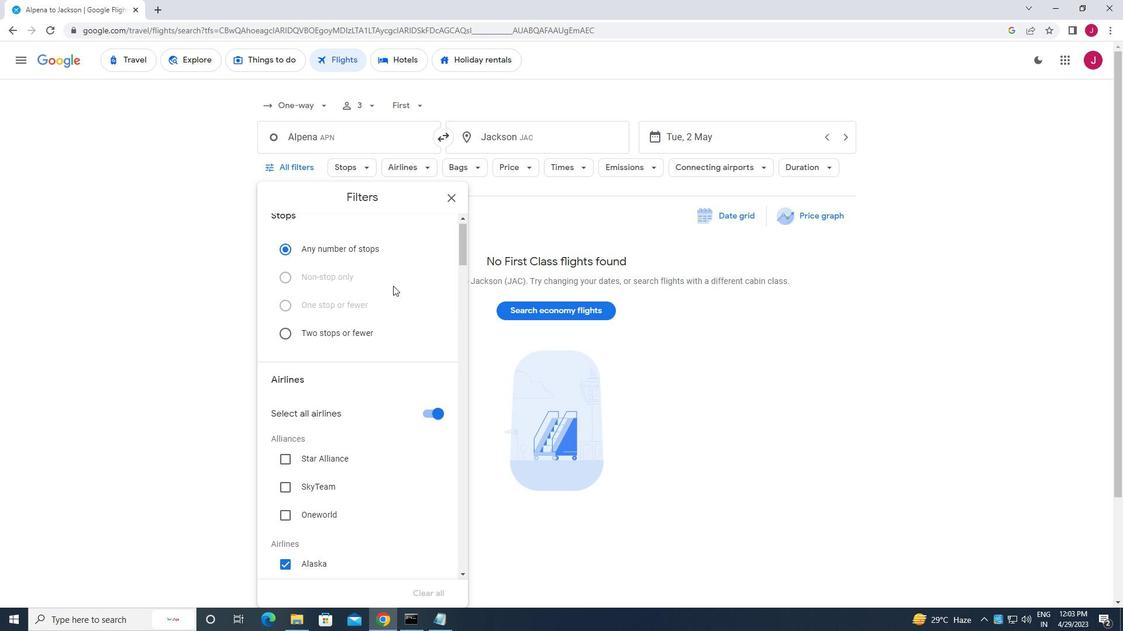 
Action: Mouse moved to (425, 246)
Screenshot: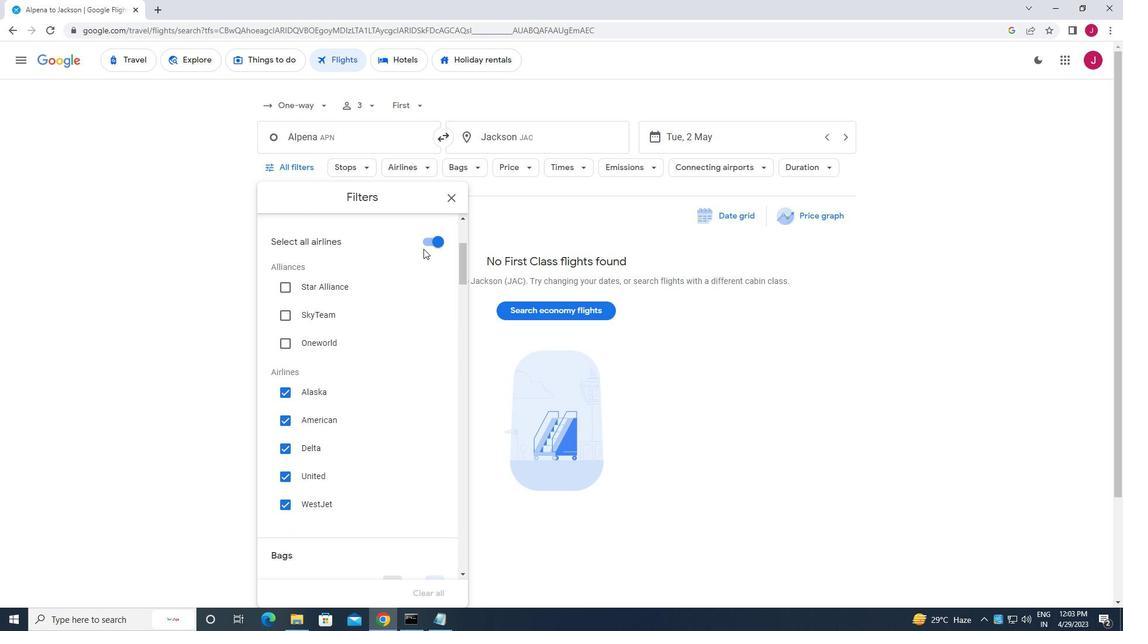 
Action: Mouse pressed left at (425, 246)
Screenshot: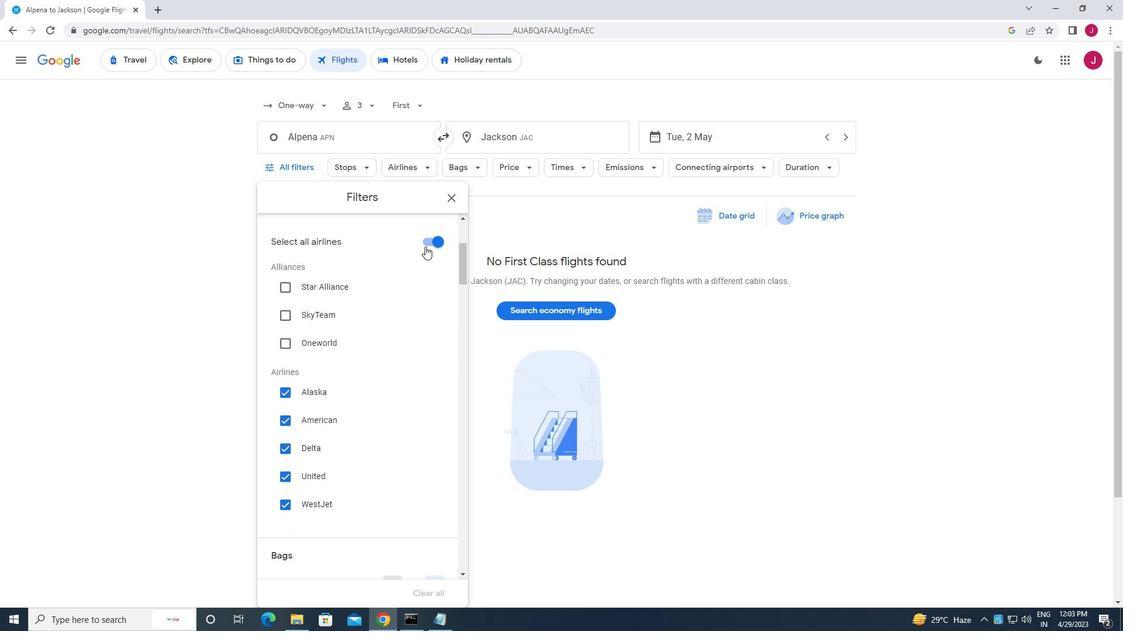 
Action: Mouse moved to (324, 447)
Screenshot: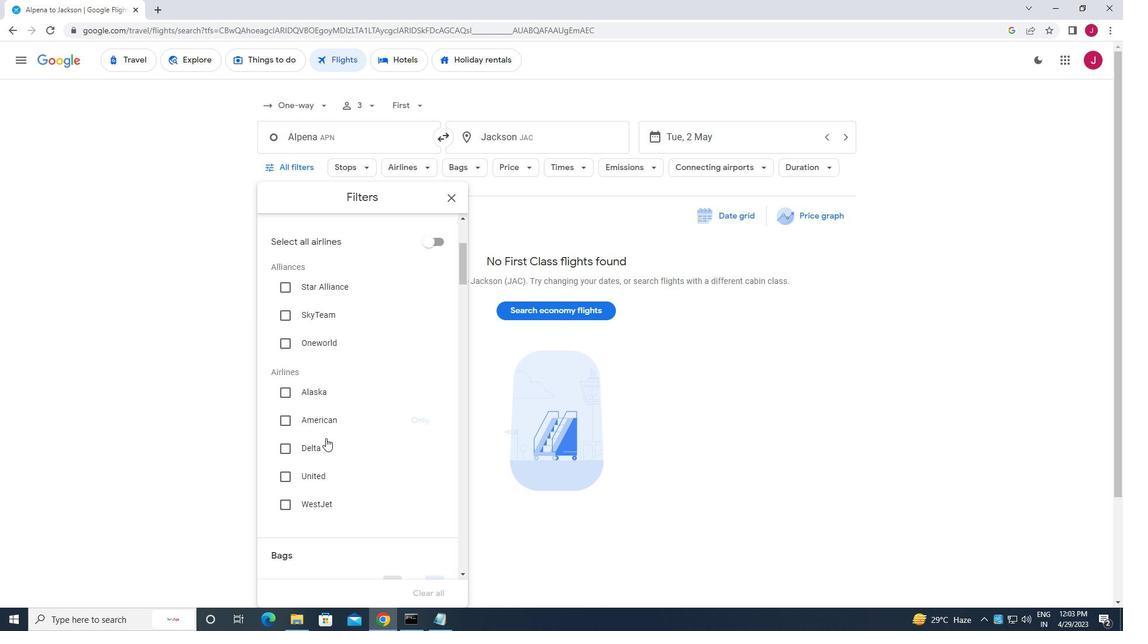 
Action: Mouse scrolled (324, 446) with delta (0, 0)
Screenshot: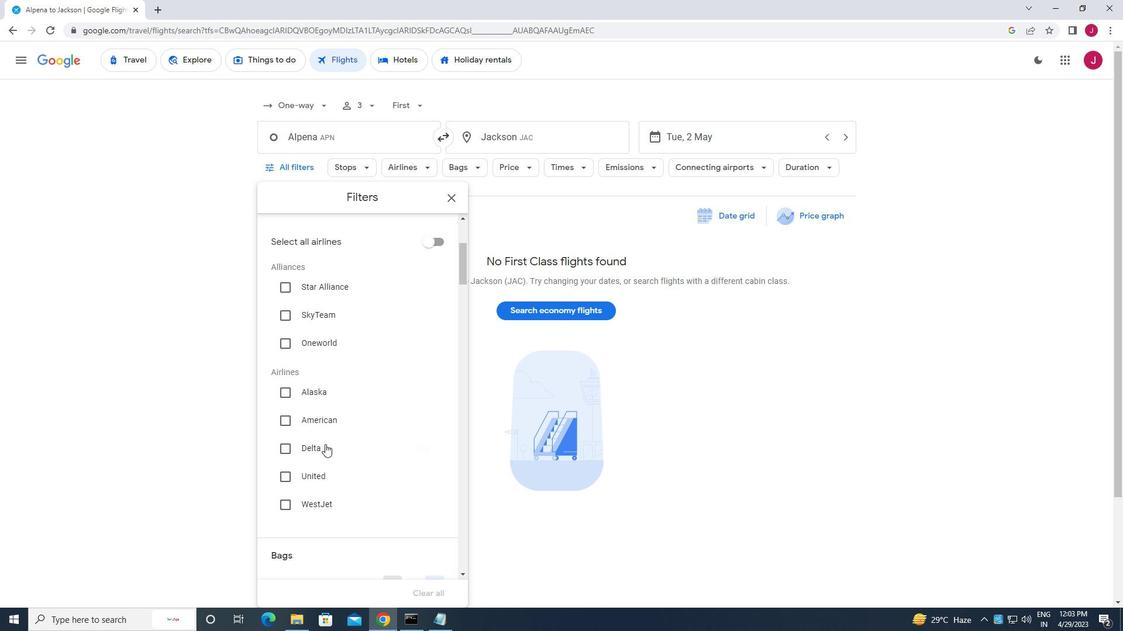 
Action: Mouse moved to (324, 447)
Screenshot: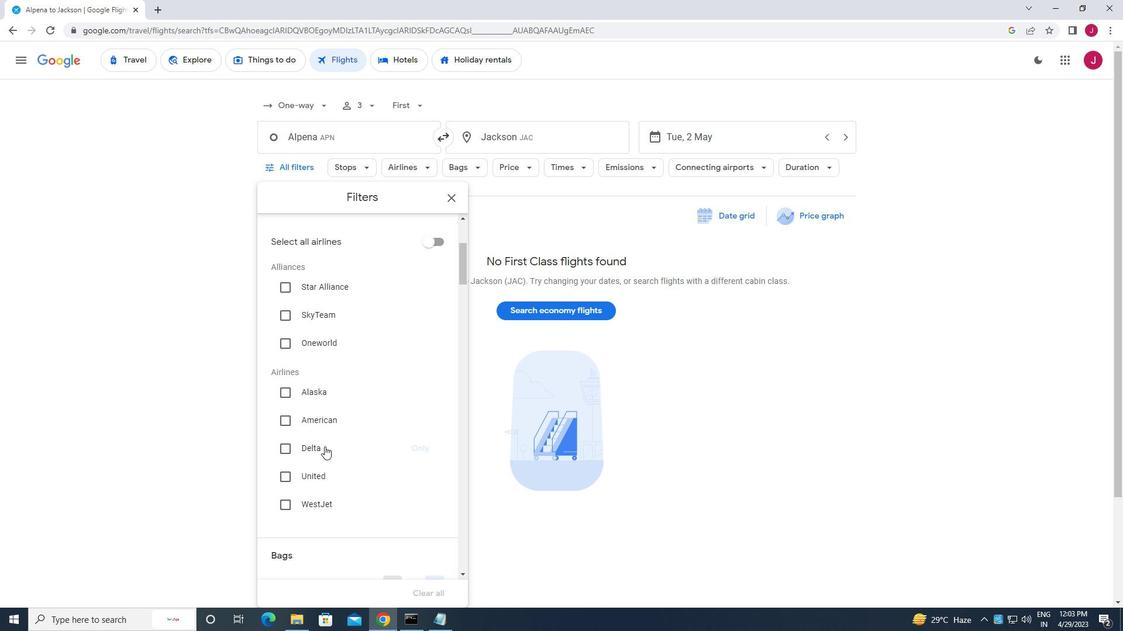 
Action: Mouse scrolled (324, 446) with delta (0, 0)
Screenshot: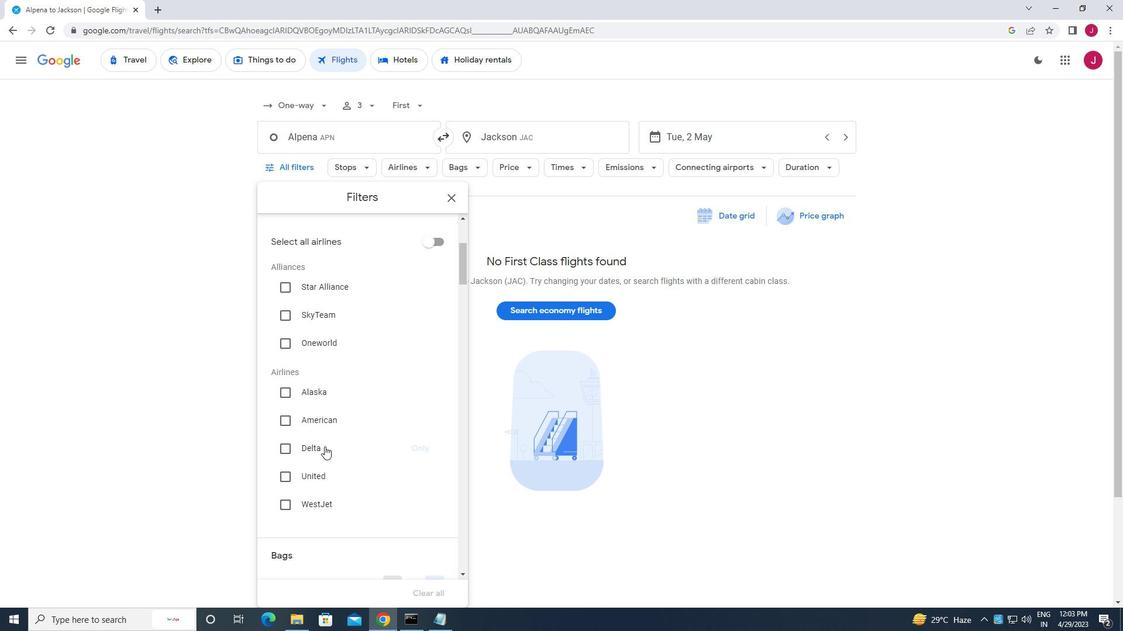 
Action: Mouse moved to (323, 447)
Screenshot: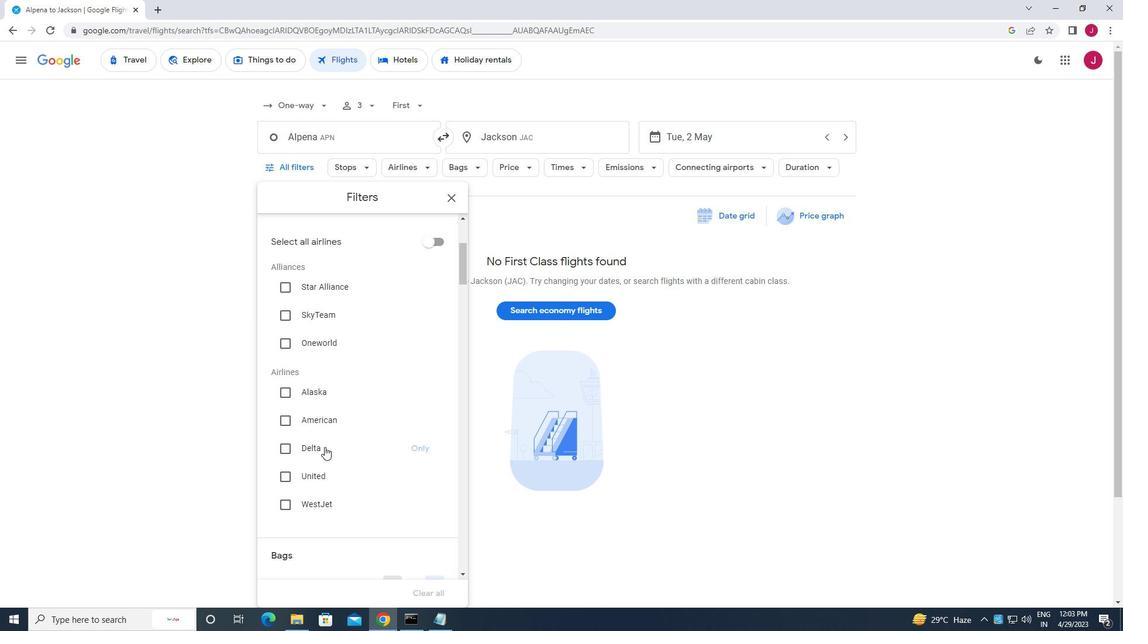 
Action: Mouse scrolled (323, 446) with delta (0, 0)
Screenshot: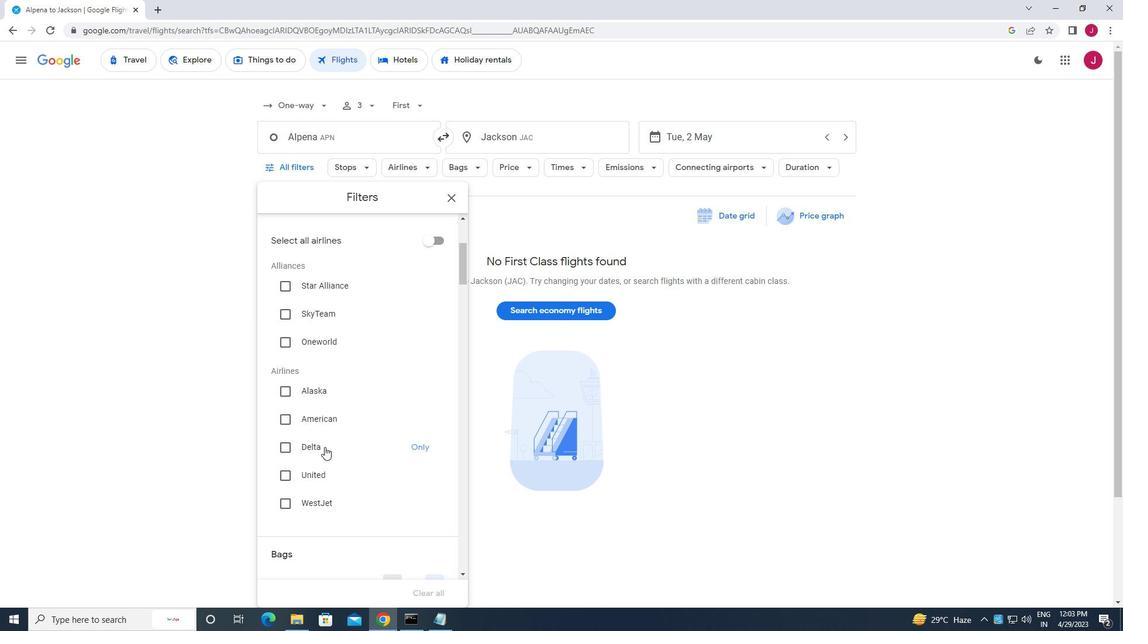 
Action: Mouse moved to (323, 447)
Screenshot: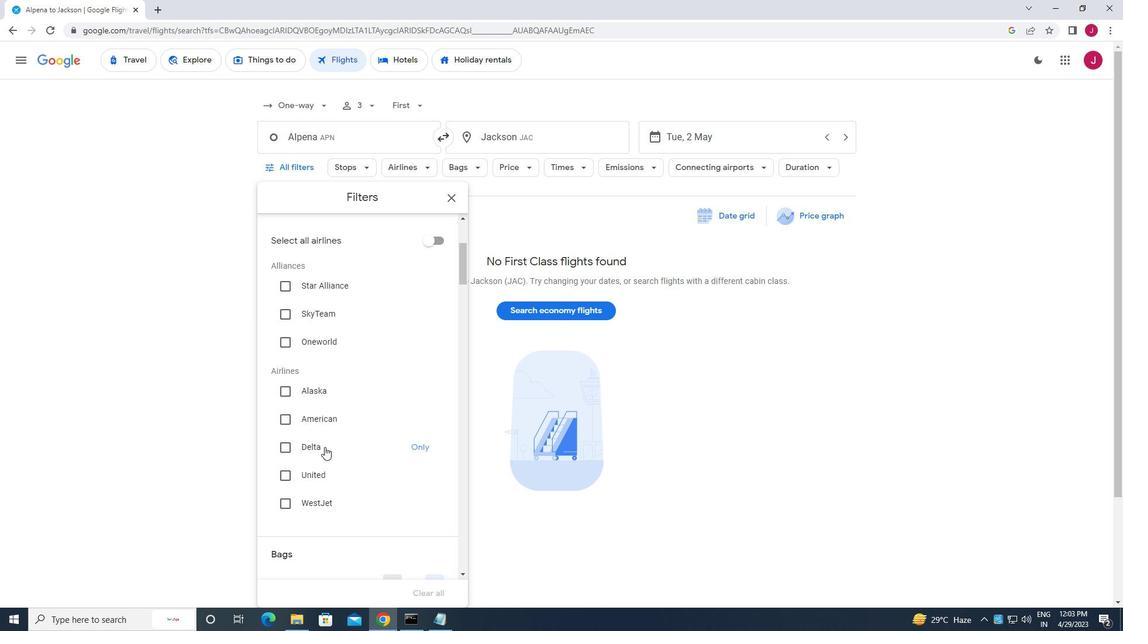 
Action: Mouse scrolled (323, 446) with delta (0, 0)
Screenshot: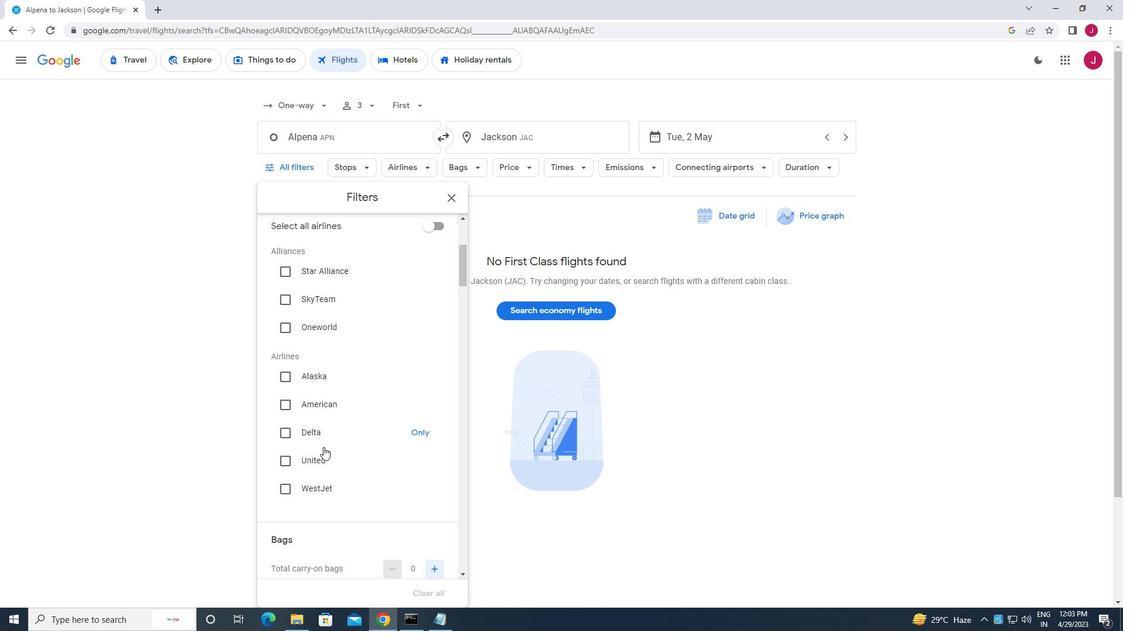 
Action: Mouse moved to (323, 447)
Screenshot: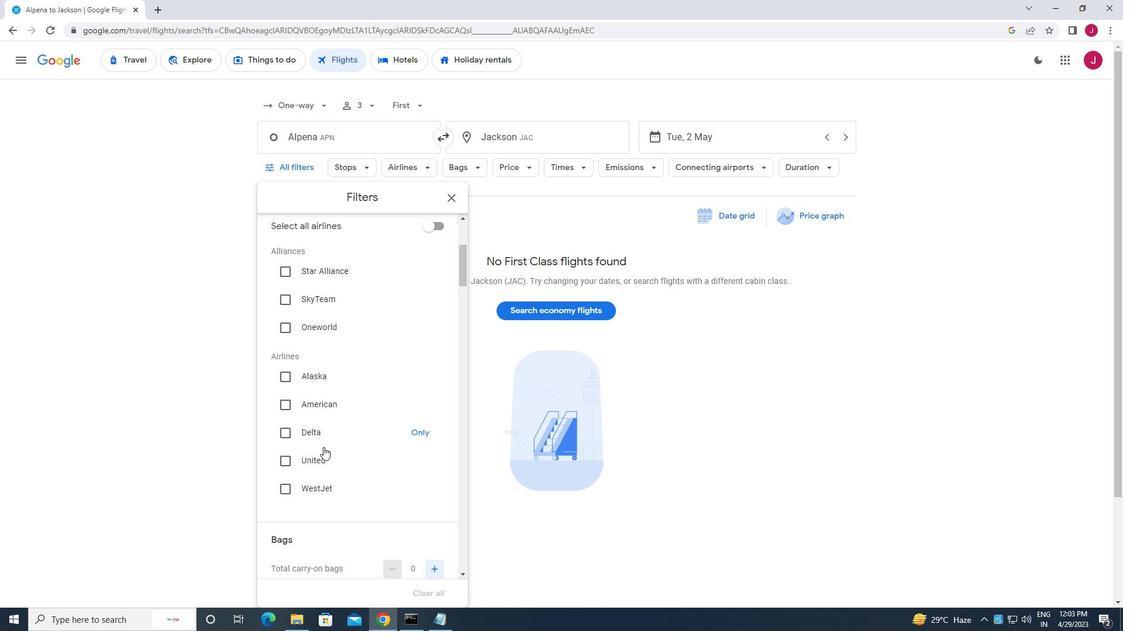 
Action: Mouse scrolled (323, 446) with delta (0, 0)
Screenshot: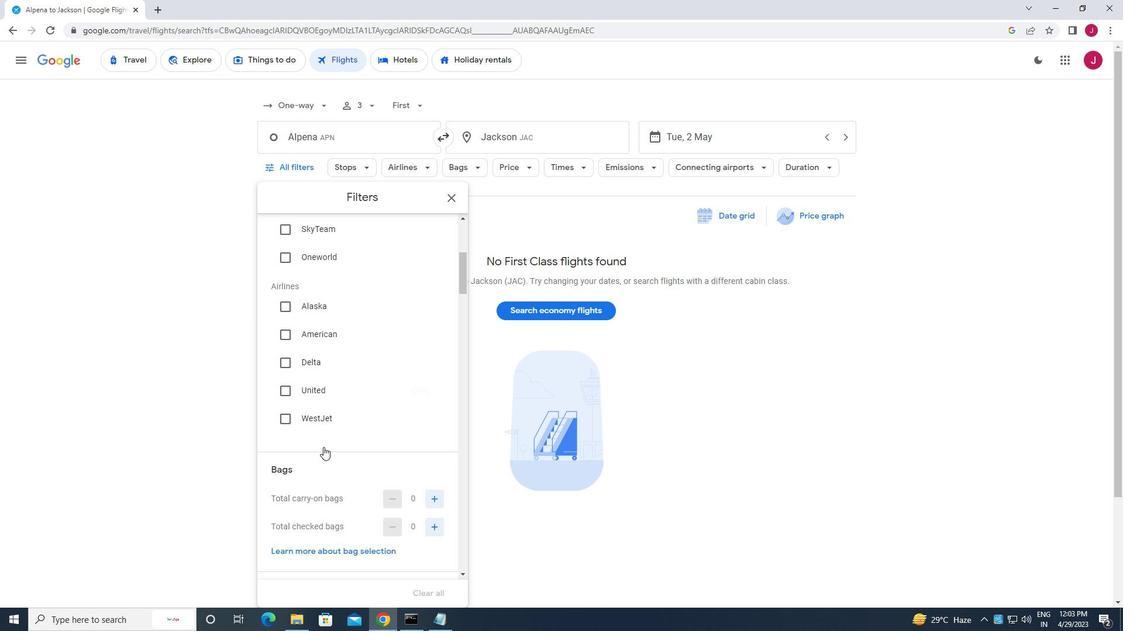
Action: Mouse moved to (435, 292)
Screenshot: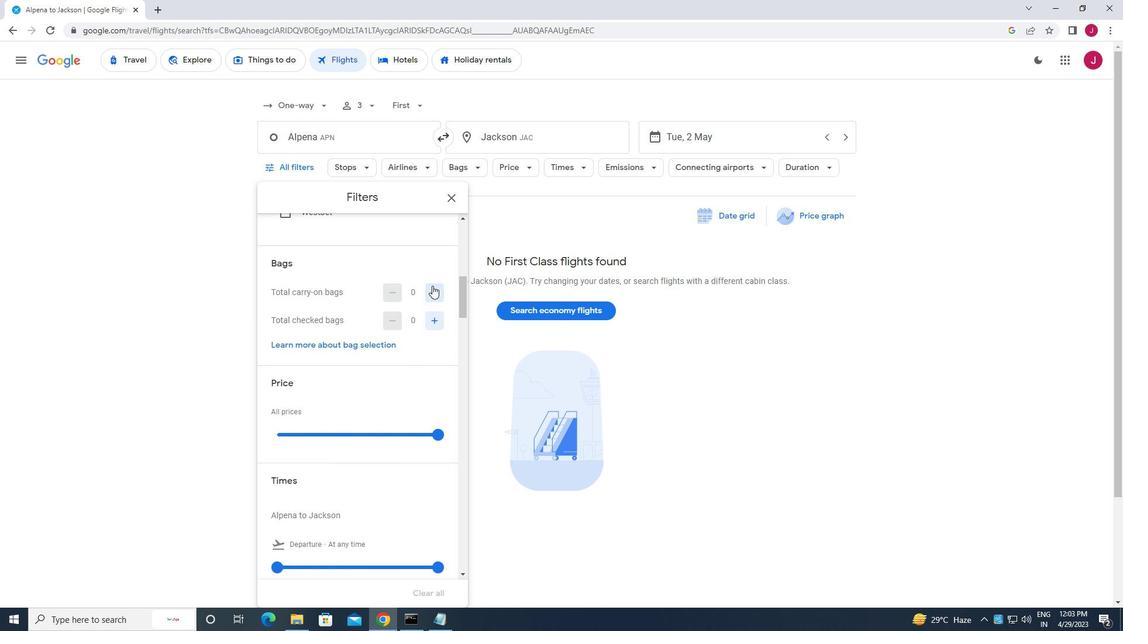 
Action: Mouse pressed left at (435, 292)
Screenshot: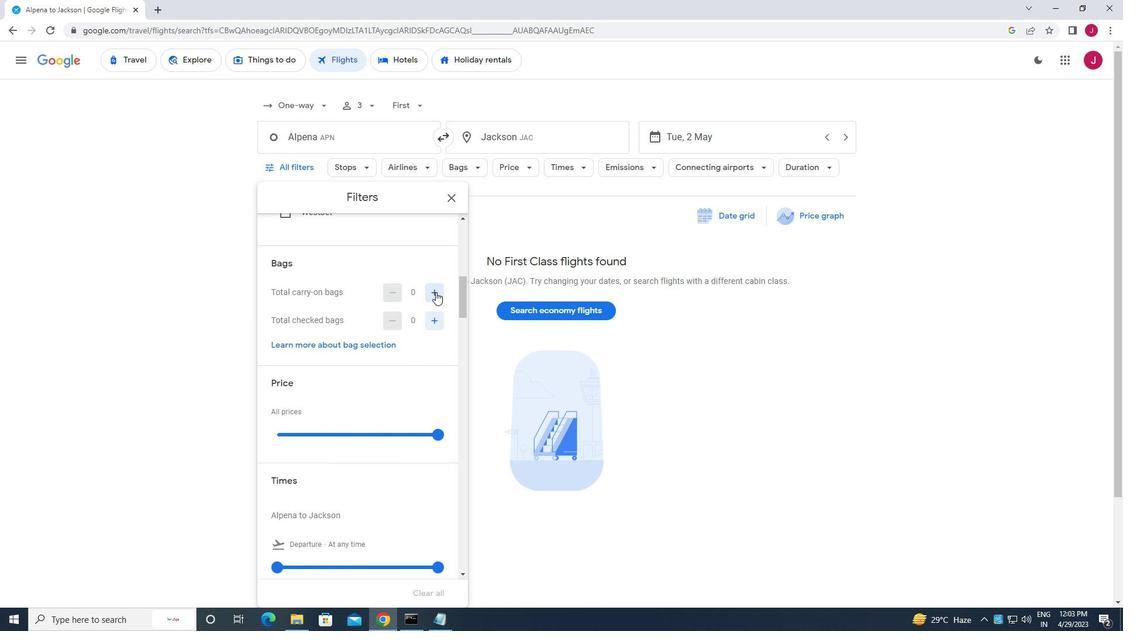 
Action: Mouse moved to (436, 436)
Screenshot: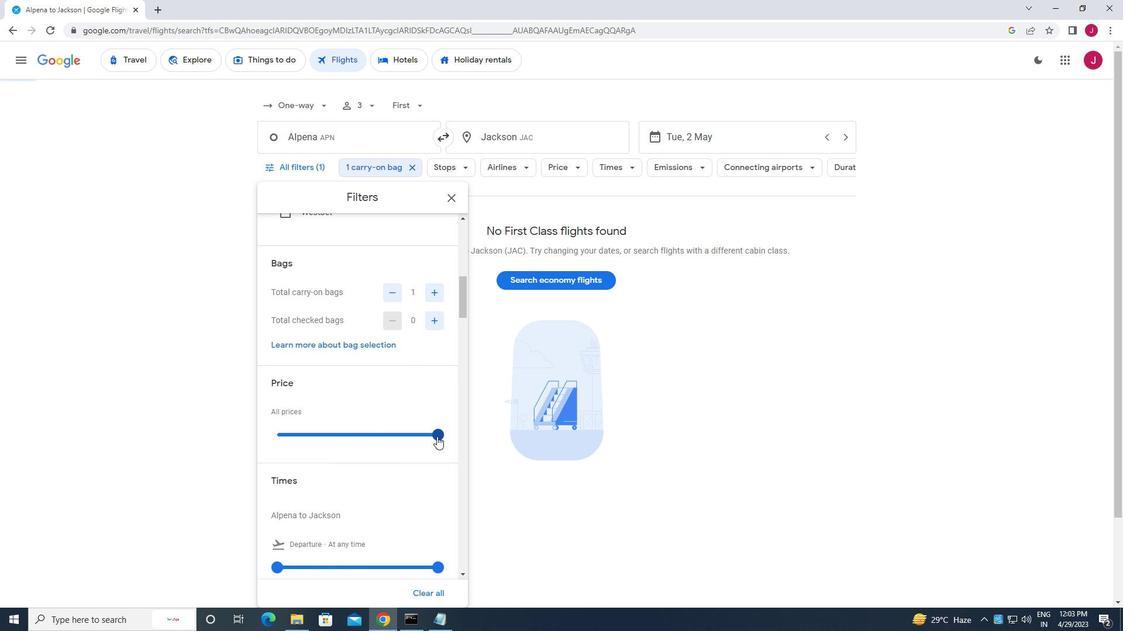 
Action: Mouse pressed left at (436, 436)
Screenshot: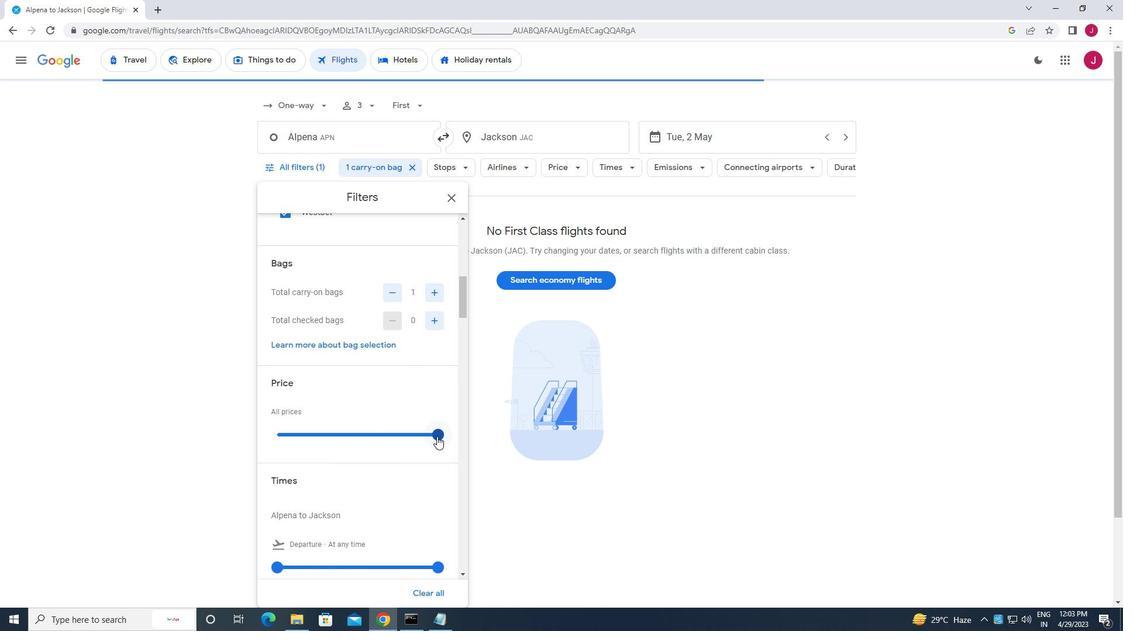 
Action: Mouse moved to (435, 432)
Screenshot: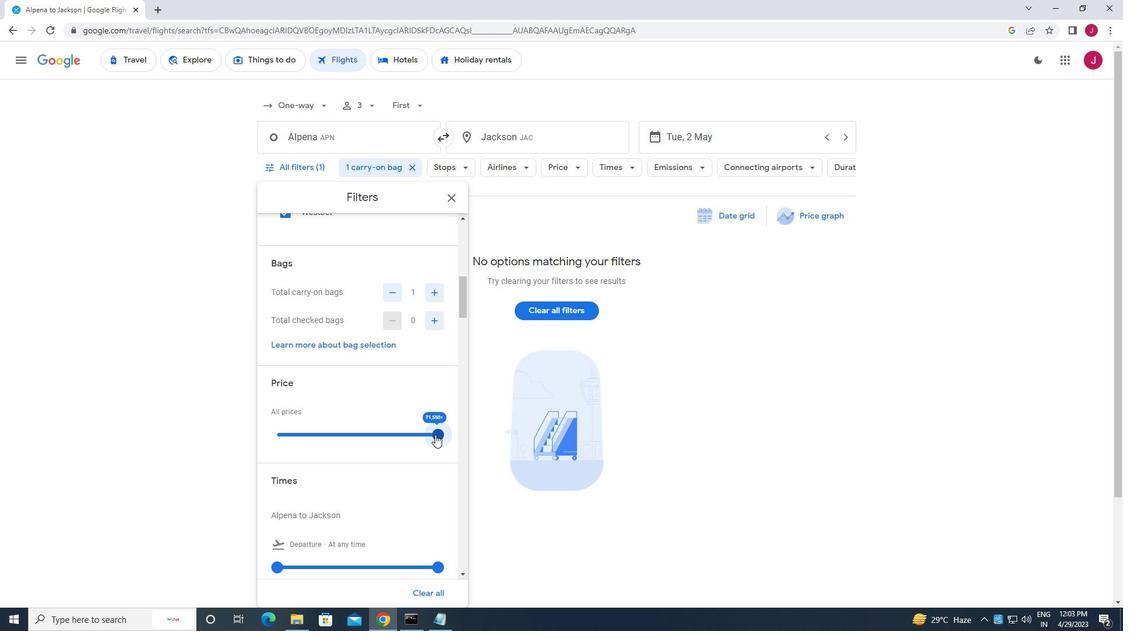 
Action: Mouse scrolled (435, 432) with delta (0, 0)
Screenshot: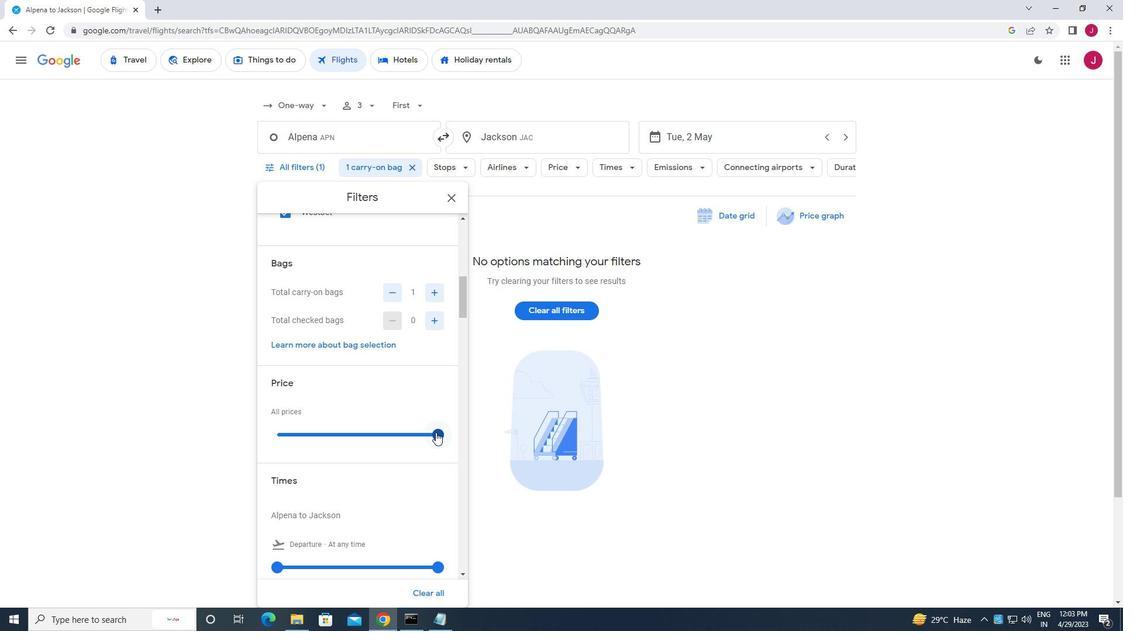 
Action: Mouse moved to (435, 432)
Screenshot: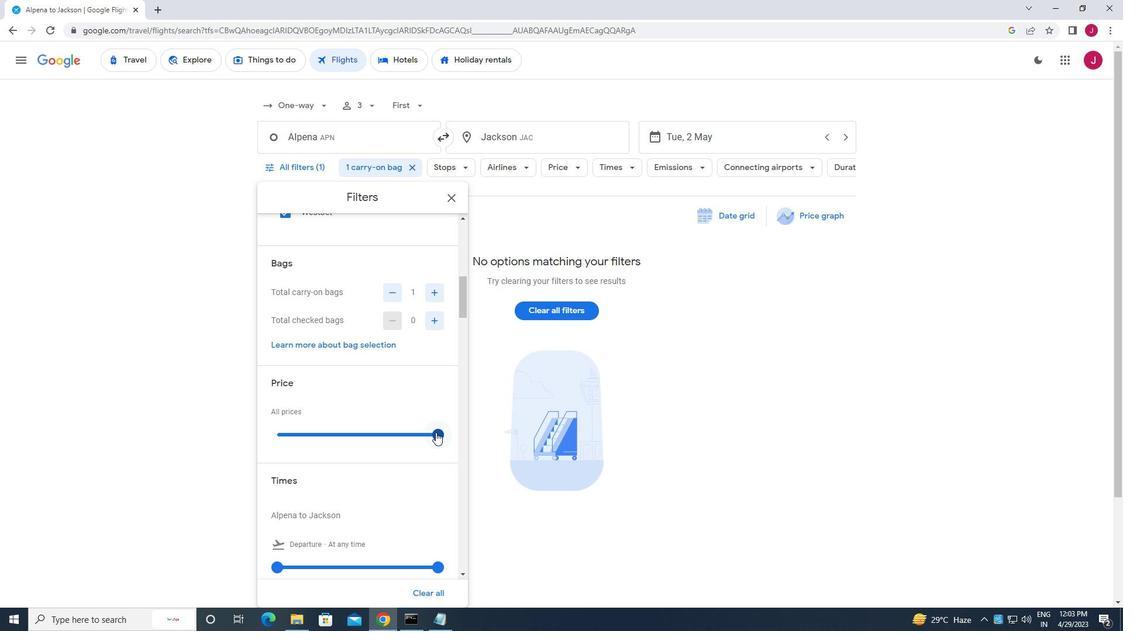 
Action: Mouse scrolled (435, 431) with delta (0, 0)
Screenshot: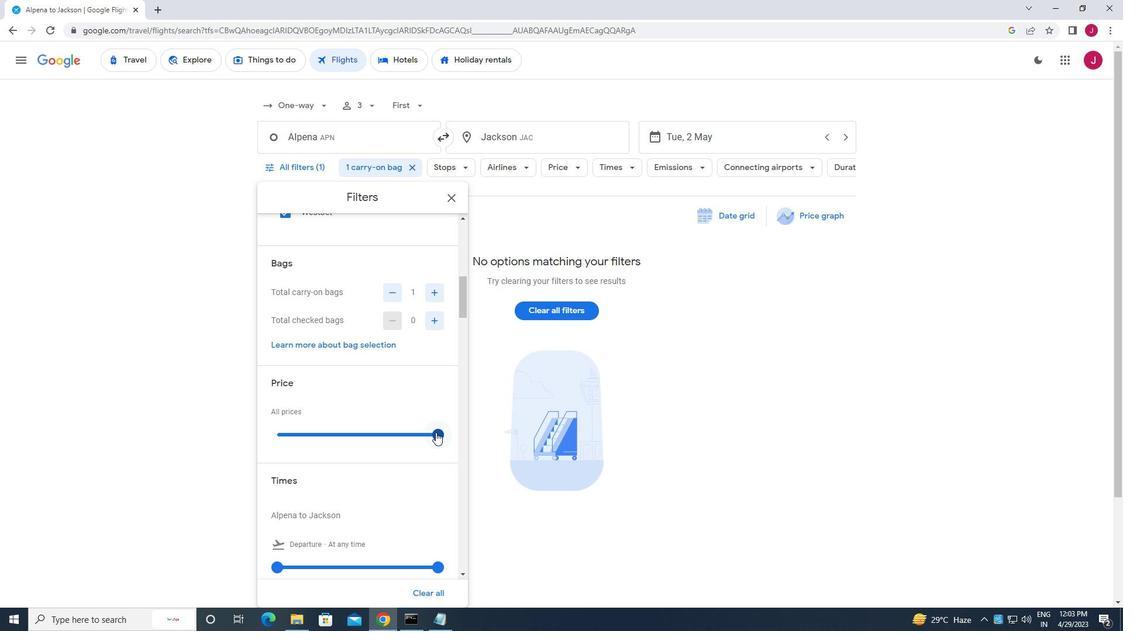 
Action: Mouse moved to (434, 432)
Screenshot: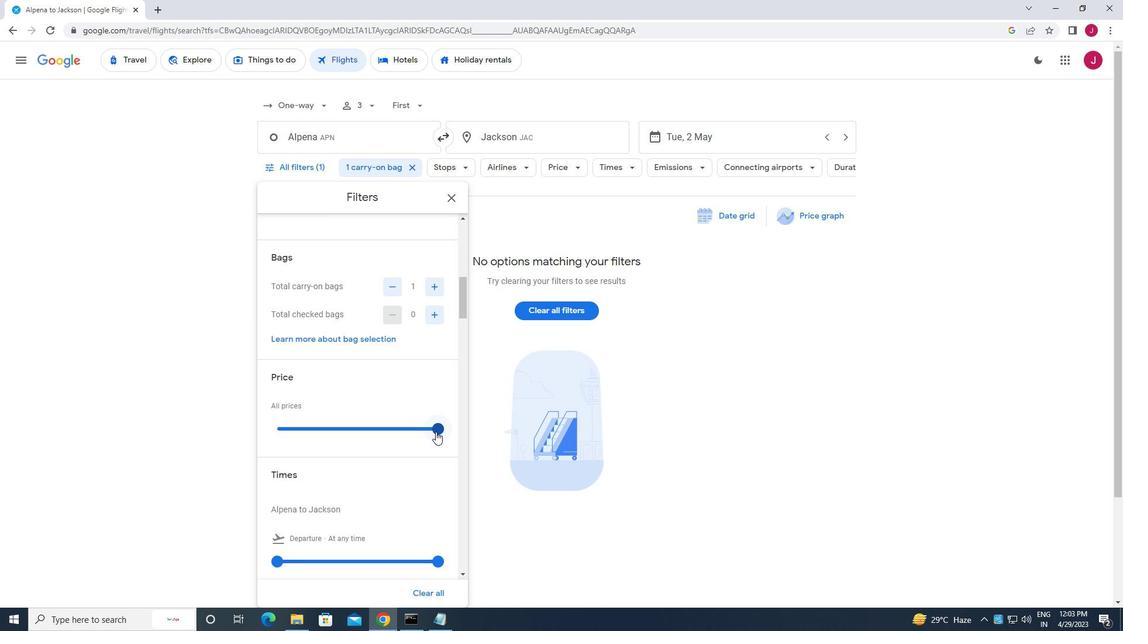 
Action: Mouse scrolled (434, 431) with delta (0, 0)
Screenshot: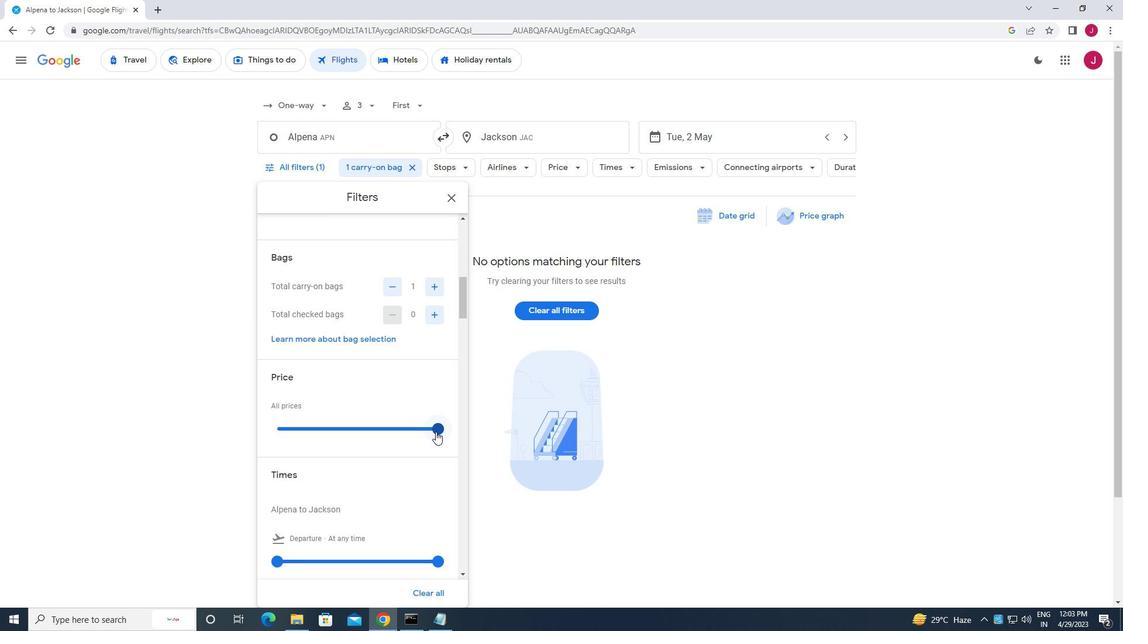 
Action: Mouse moved to (277, 390)
Screenshot: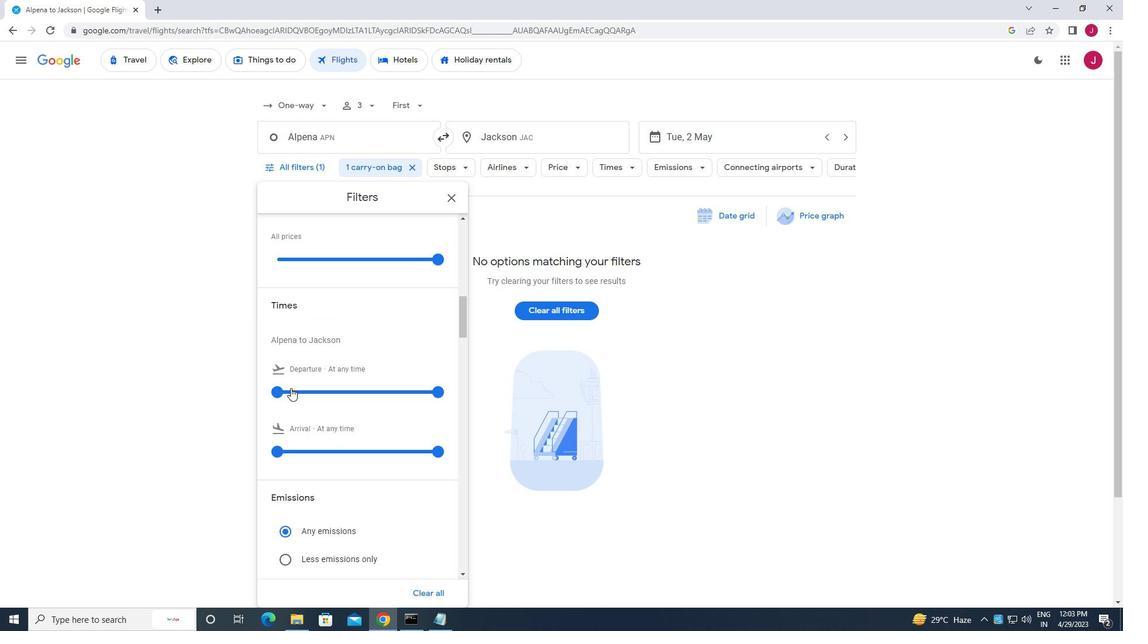 
Action: Mouse pressed left at (277, 390)
Screenshot: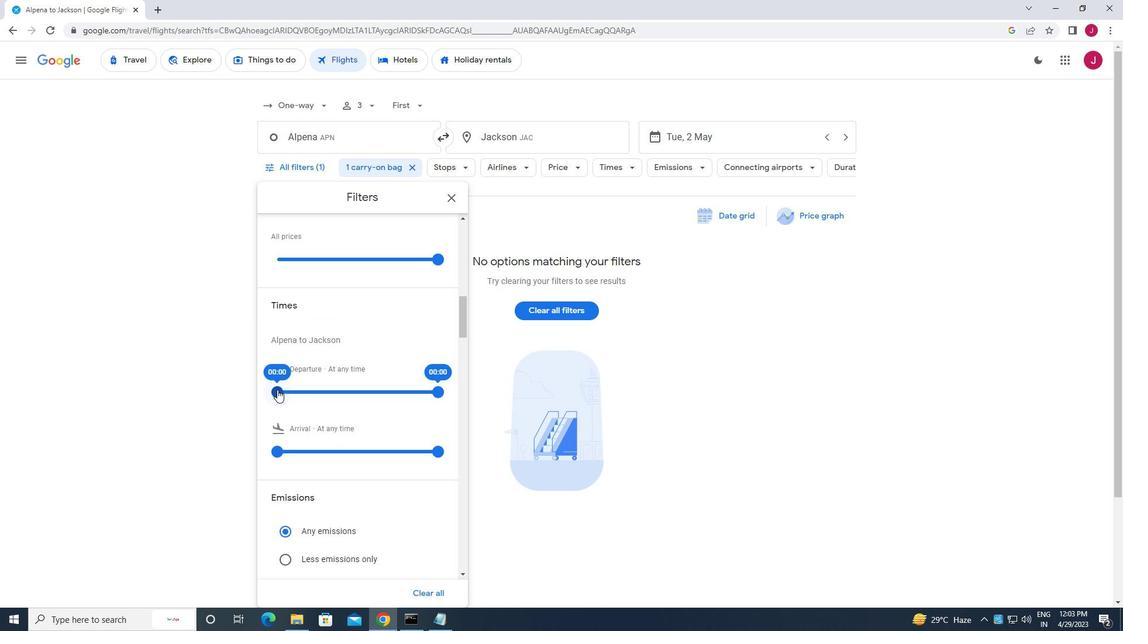 
Action: Mouse moved to (435, 387)
Screenshot: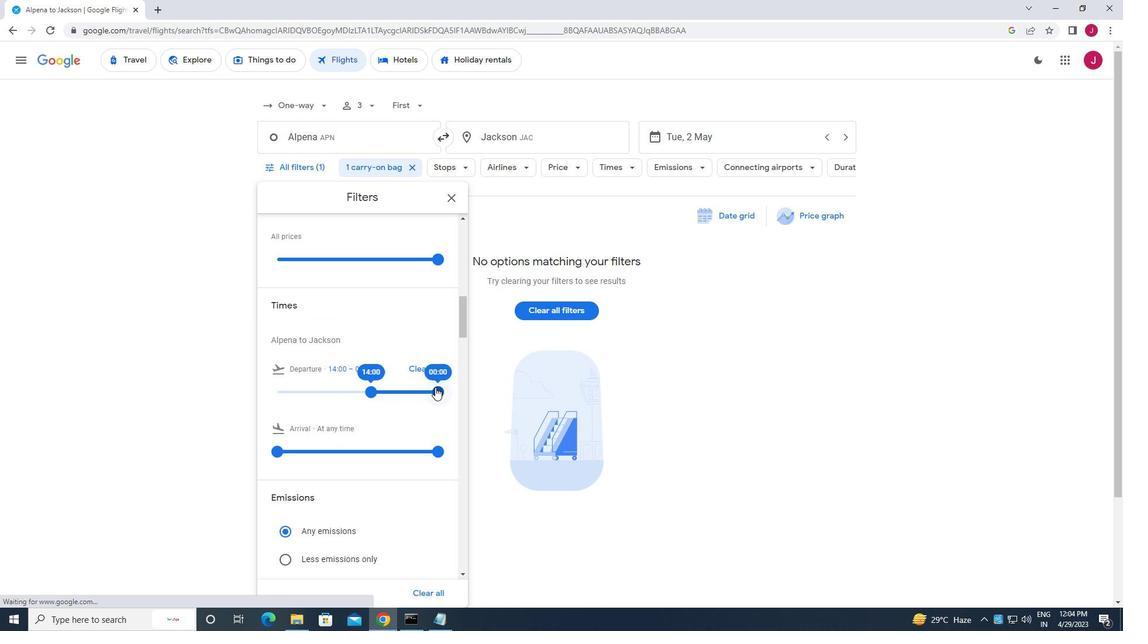 
Action: Mouse pressed left at (435, 387)
Screenshot: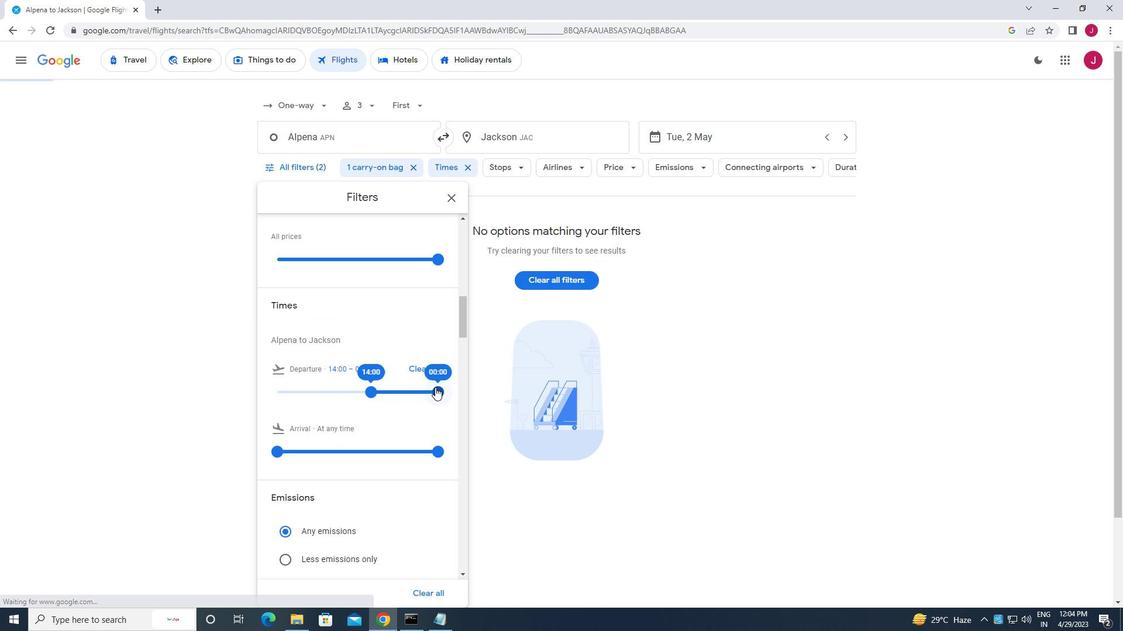 
Action: Mouse moved to (446, 197)
Screenshot: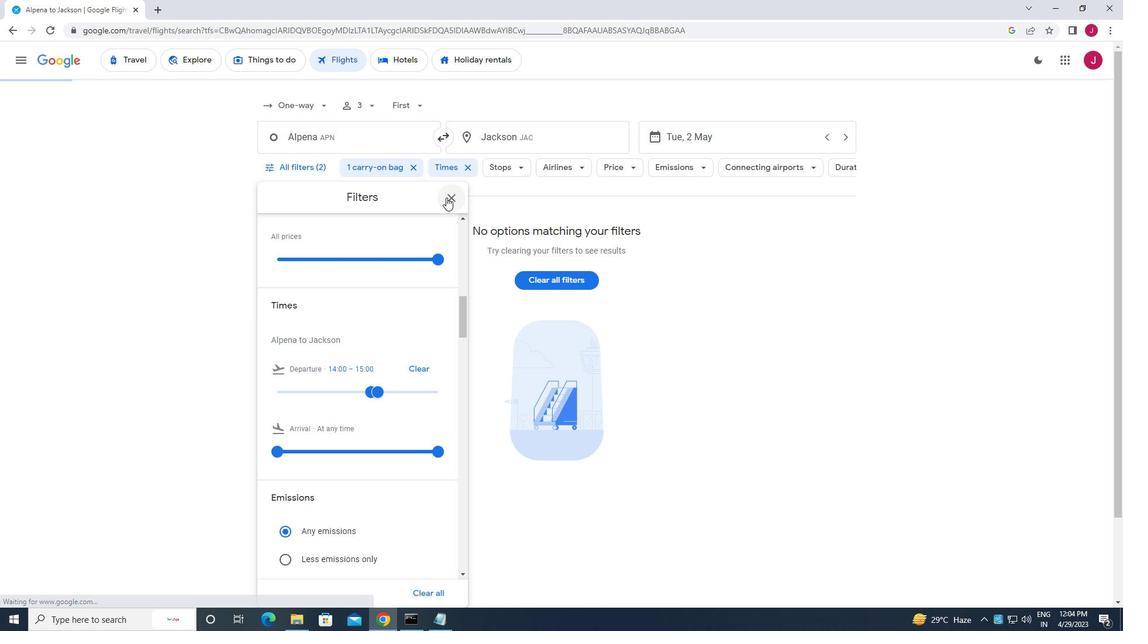
Action: Mouse pressed left at (446, 197)
Screenshot: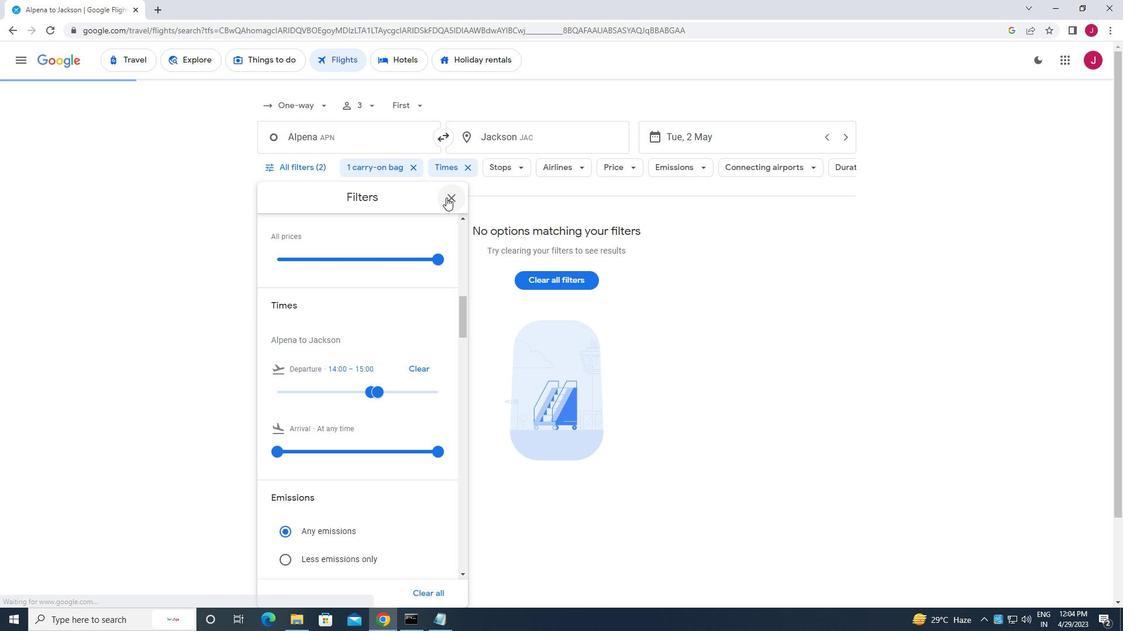 
Action: Mouse moved to (446, 198)
Screenshot: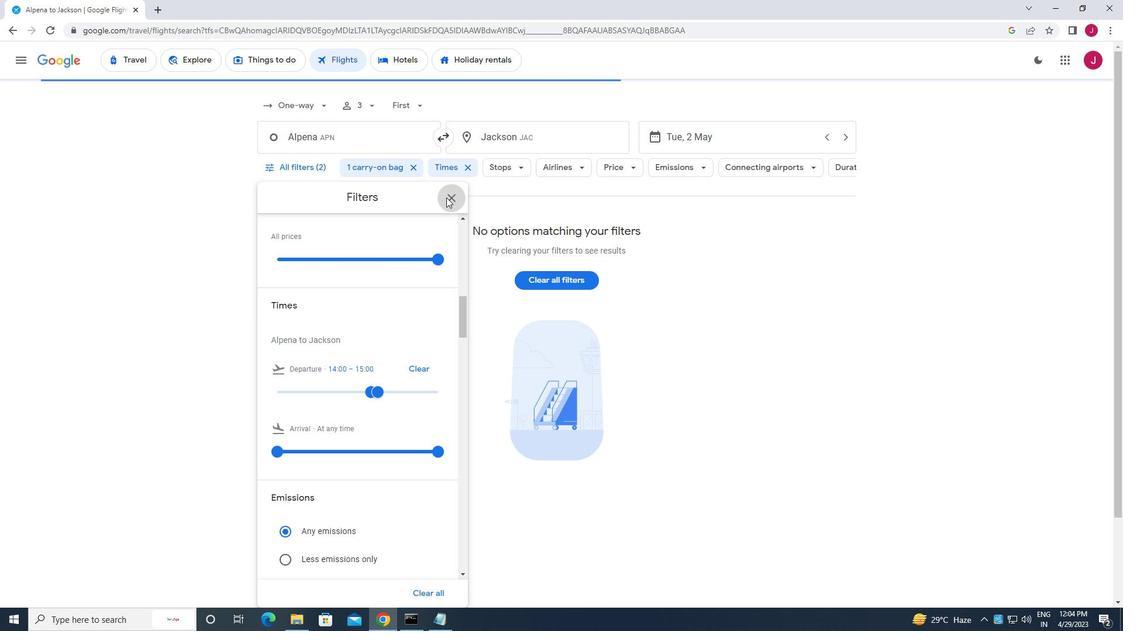 
